 Task: Look for space in New Lenox, United States from 12th July, 2023 to 16th July, 2023 for 8 adults in price range Rs.10000 to Rs.16000. Place can be private room with 8 bedrooms having 8 beds and 8 bathrooms. Property type can be house, flat, guest house, hotel. Amenities needed are: wifi, TV, free parkinig on premises, gym, breakfast. Booking option can be shelf check-in. Required host language is English.
Action: Mouse moved to (421, 91)
Screenshot: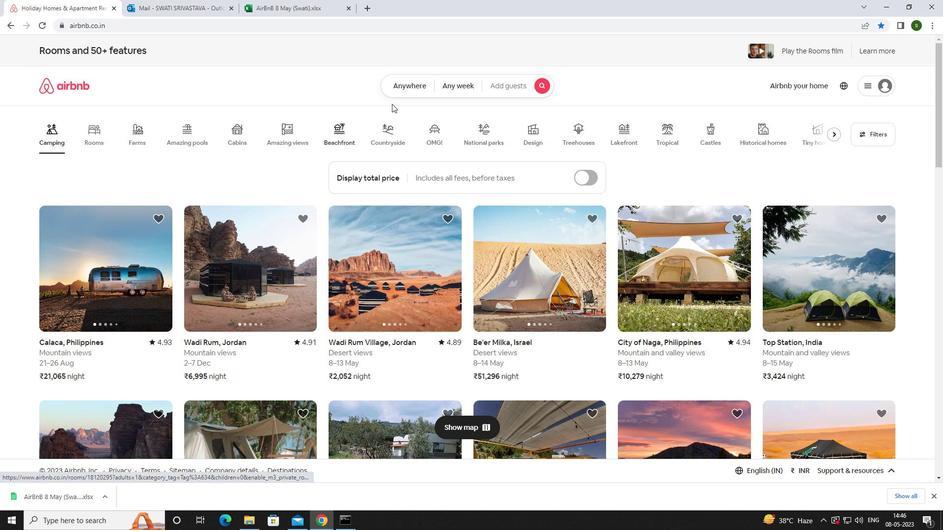 
Action: Mouse pressed left at (421, 91)
Screenshot: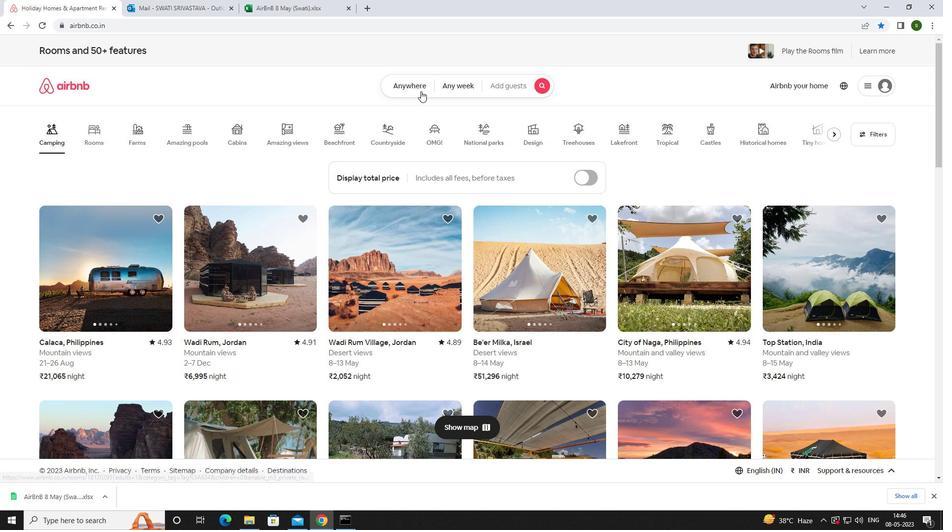 
Action: Mouse moved to (340, 129)
Screenshot: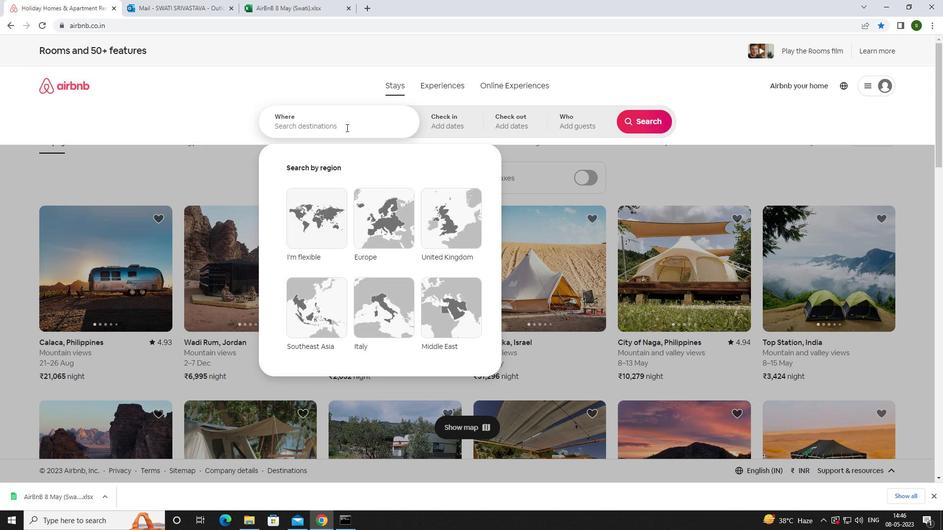 
Action: Mouse pressed left at (340, 129)
Screenshot: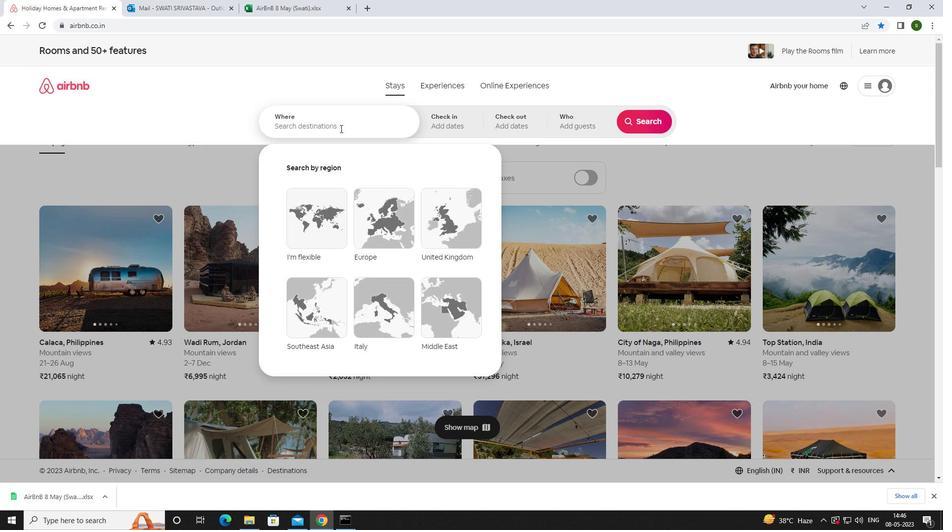 
Action: Key pressed <Key.caps_lock>n<Key.caps_lock>ew<Key.space><Key.caps_lock>l<Key.caps_lock>enox,<Key.space><Key.caps_lock>u<Key.caps_lock>nited<Key.space><Key.caps_lock>s<Key.caps_lock>tates<Key.enter>
Screenshot: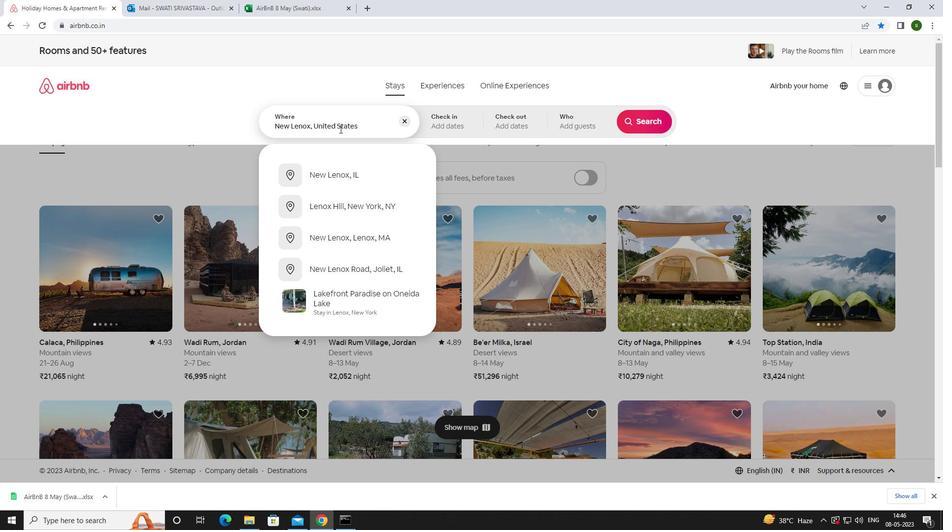 
Action: Mouse moved to (642, 198)
Screenshot: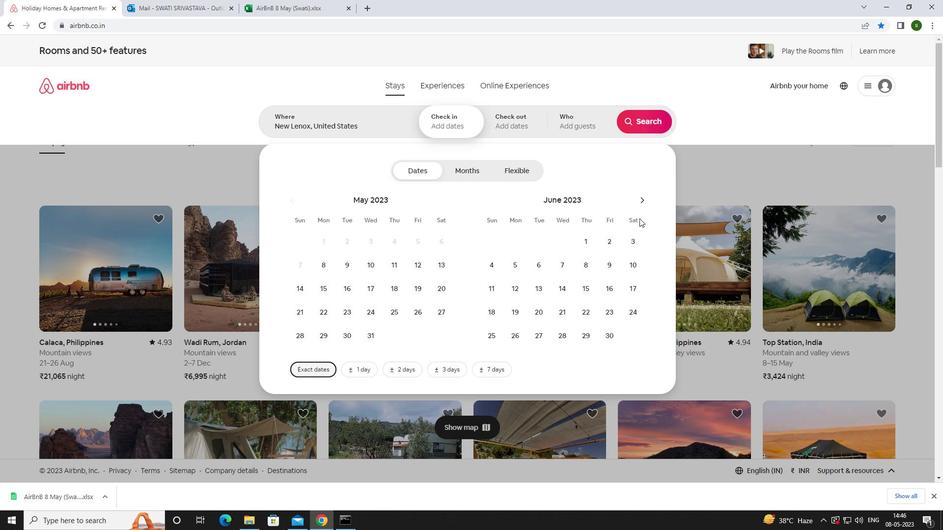 
Action: Mouse pressed left at (642, 198)
Screenshot: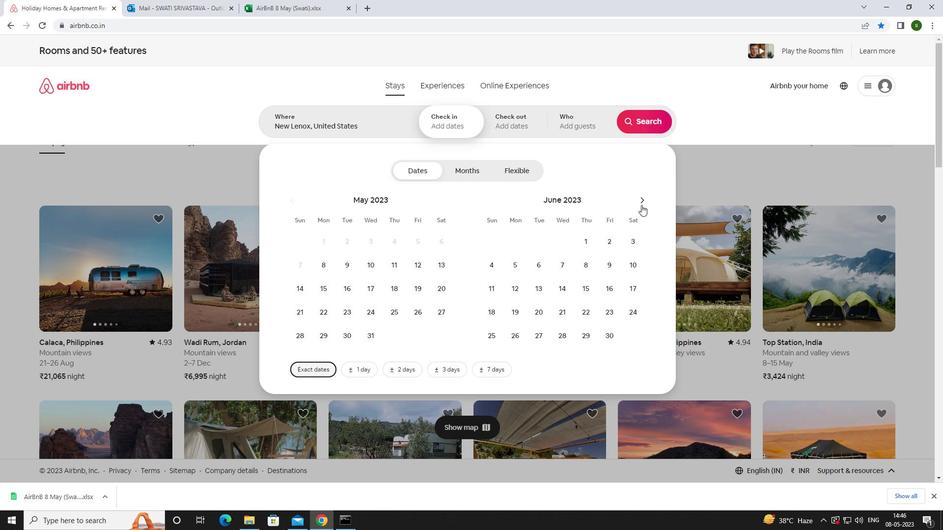 
Action: Mouse moved to (568, 287)
Screenshot: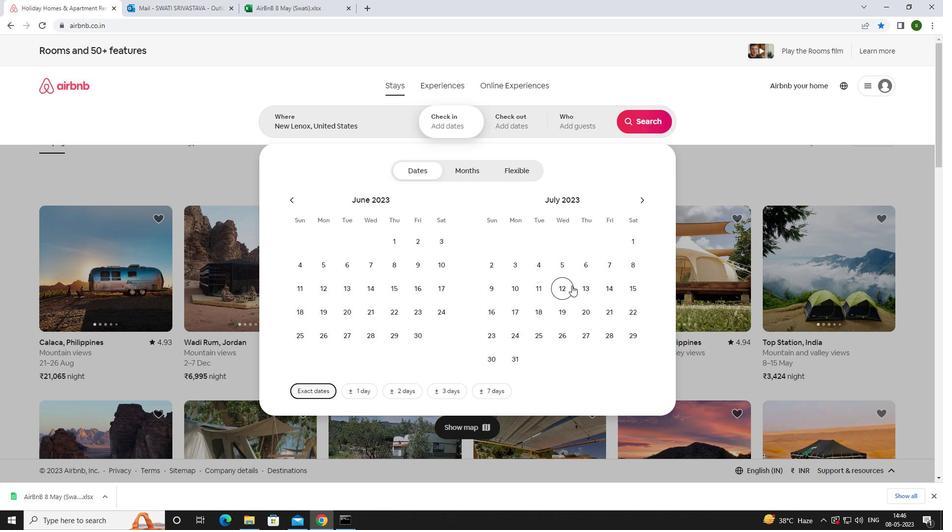 
Action: Mouse pressed left at (568, 287)
Screenshot: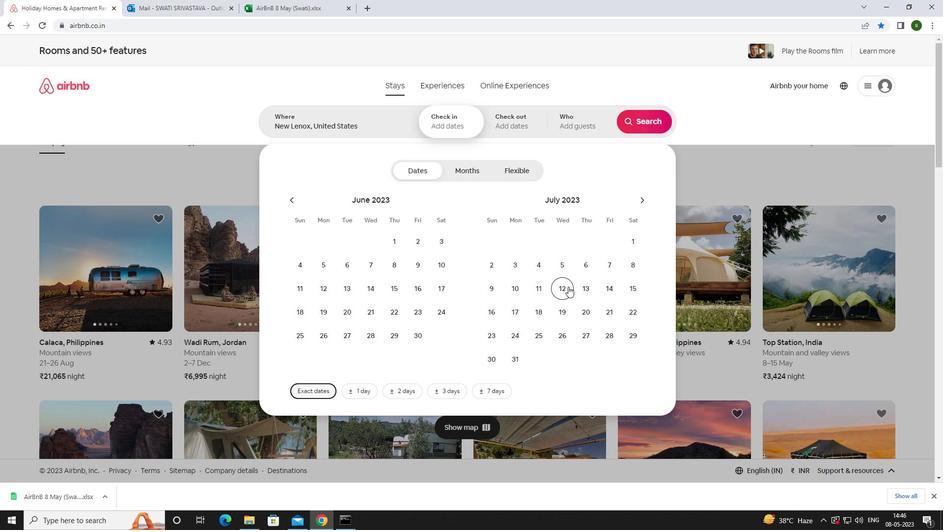 
Action: Mouse moved to (494, 313)
Screenshot: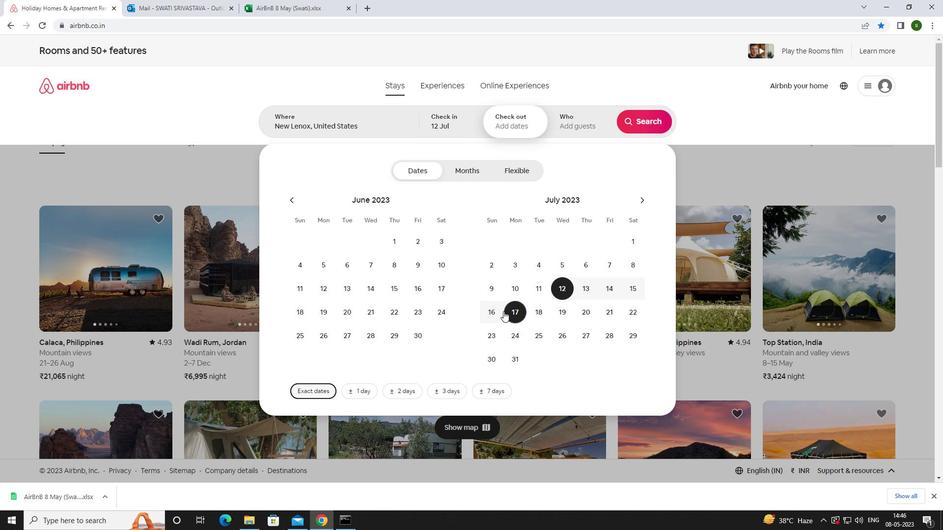 
Action: Mouse pressed left at (494, 313)
Screenshot: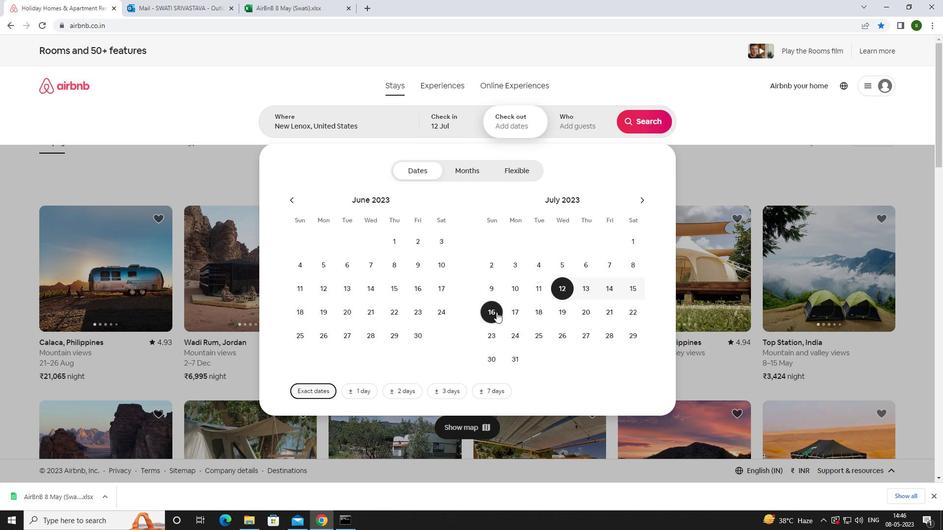 
Action: Mouse moved to (574, 116)
Screenshot: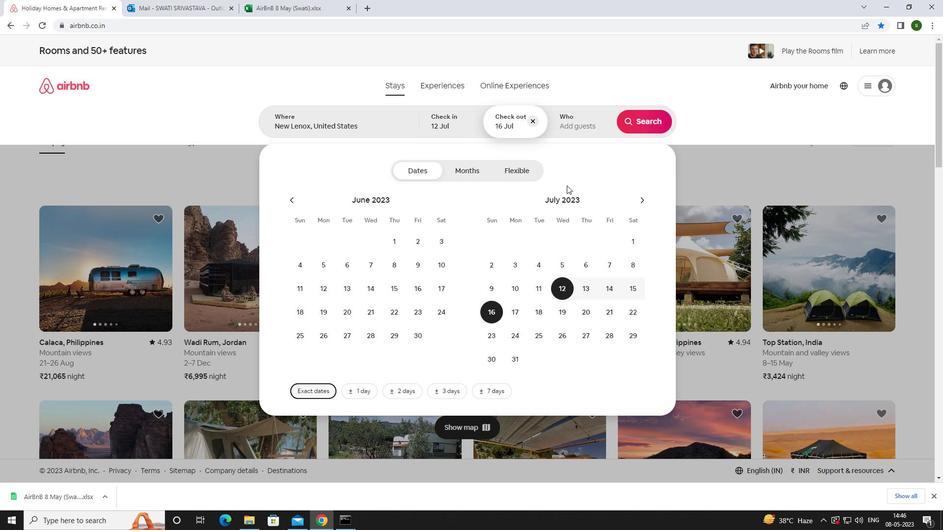 
Action: Mouse pressed left at (574, 116)
Screenshot: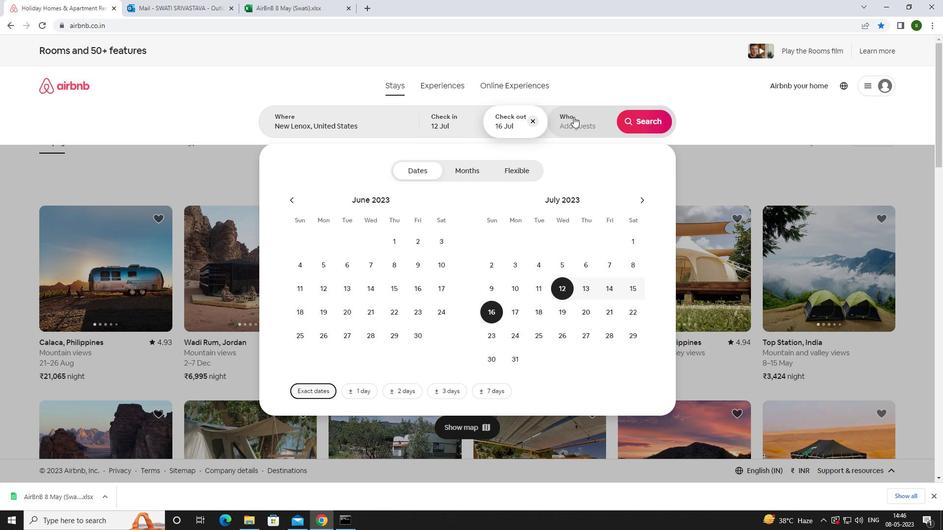 
Action: Mouse moved to (650, 175)
Screenshot: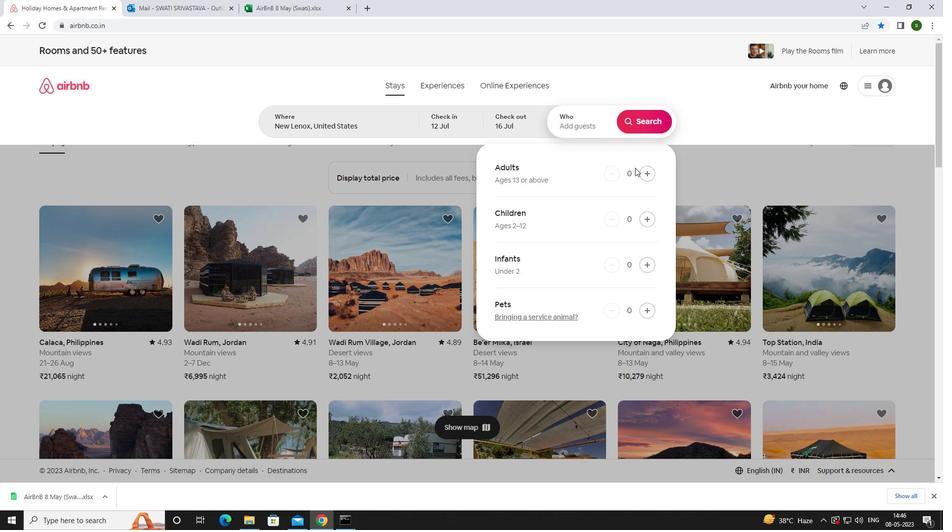 
Action: Mouse pressed left at (650, 175)
Screenshot: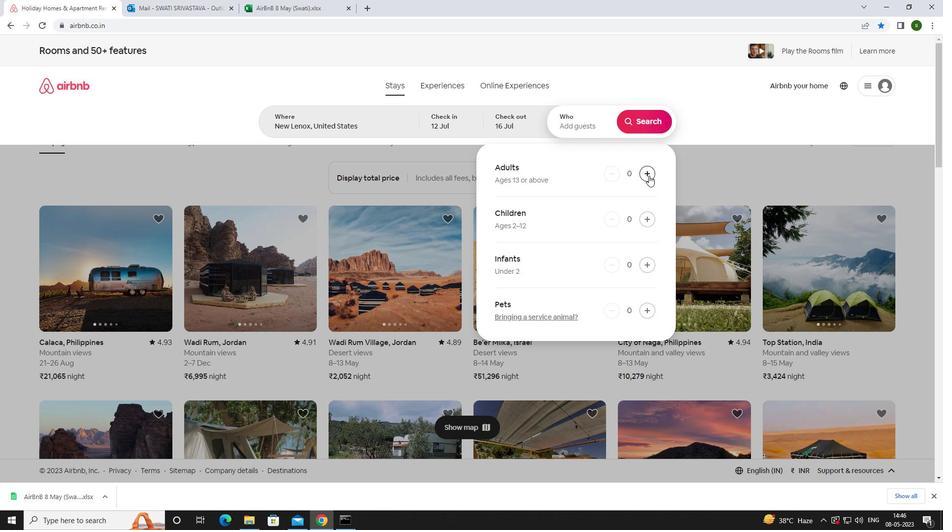 
Action: Mouse pressed left at (650, 175)
Screenshot: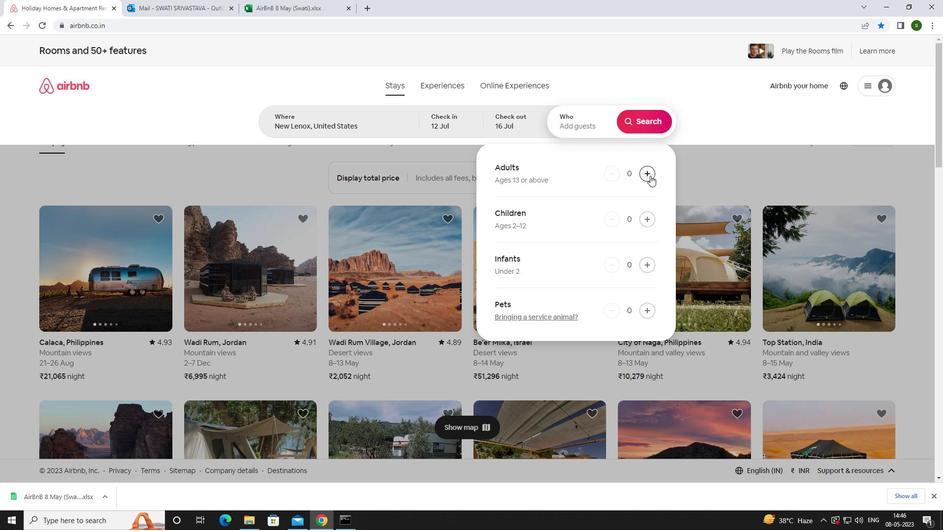 
Action: Mouse pressed left at (650, 175)
Screenshot: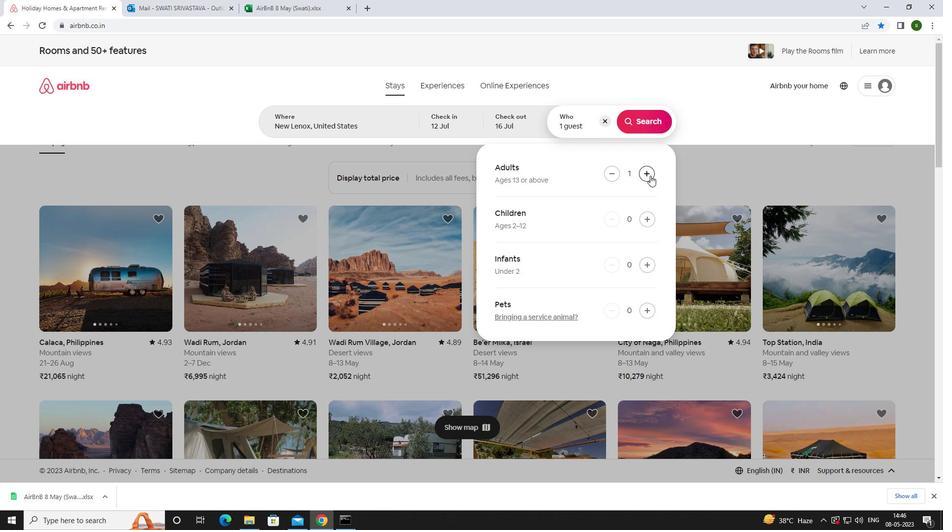 
Action: Mouse pressed left at (650, 175)
Screenshot: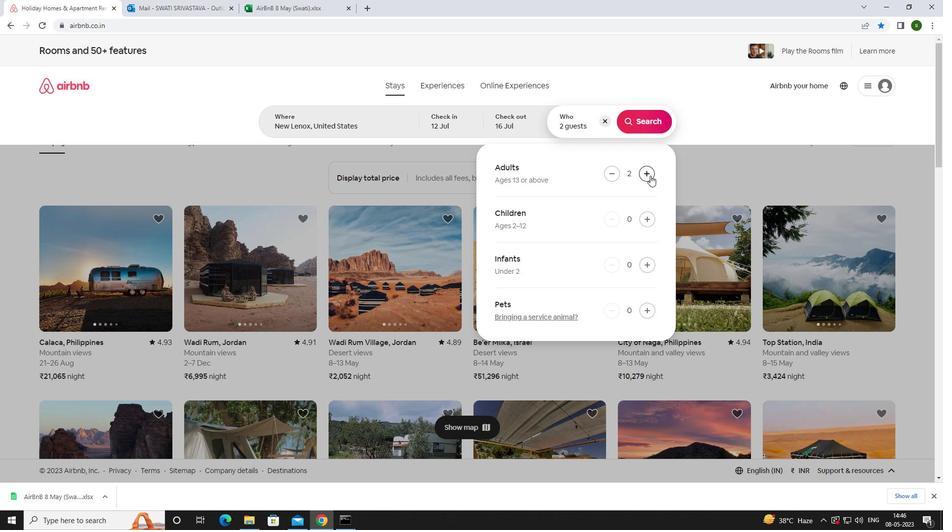 
Action: Mouse pressed left at (650, 175)
Screenshot: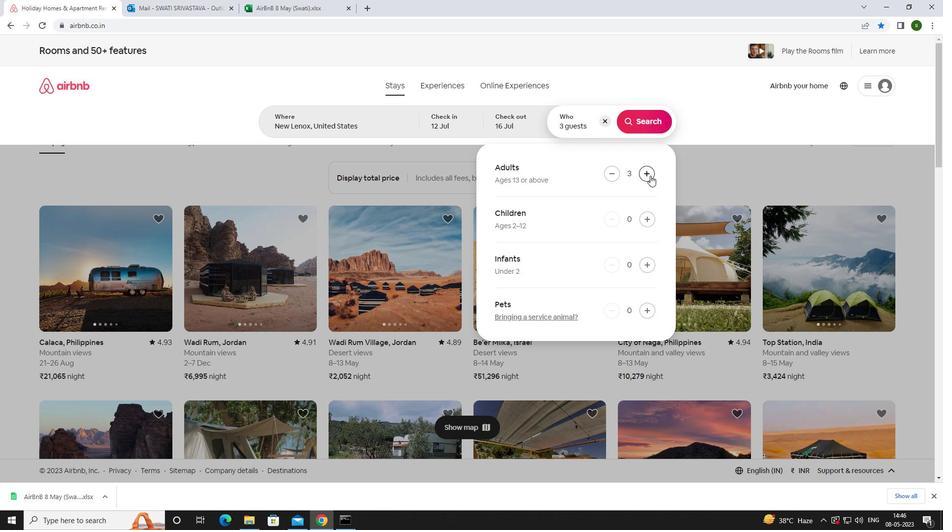 
Action: Mouse pressed left at (650, 175)
Screenshot: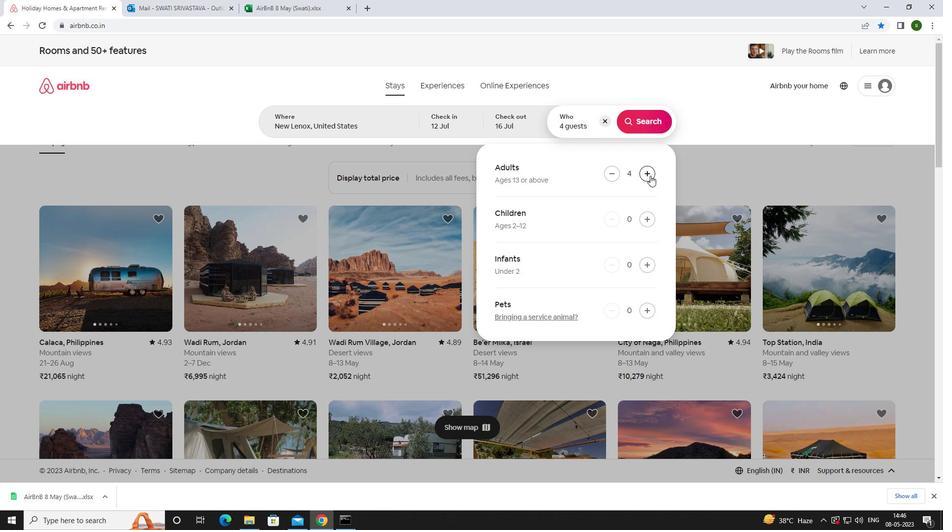 
Action: Mouse pressed left at (650, 175)
Screenshot: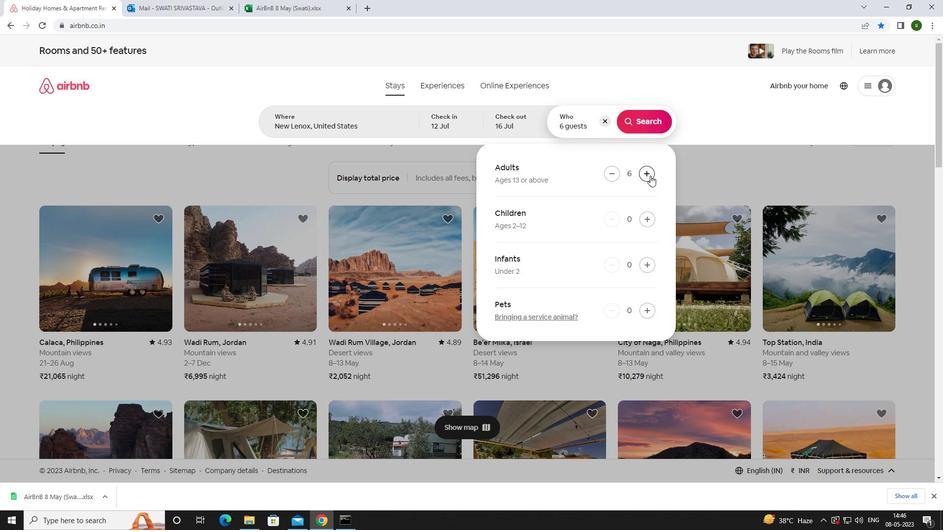 
Action: Mouse pressed left at (650, 175)
Screenshot: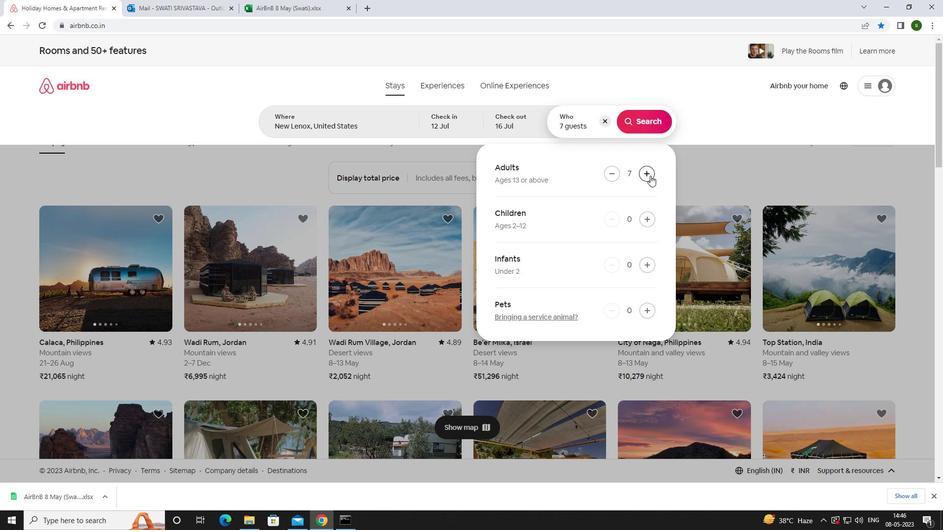 
Action: Mouse moved to (644, 125)
Screenshot: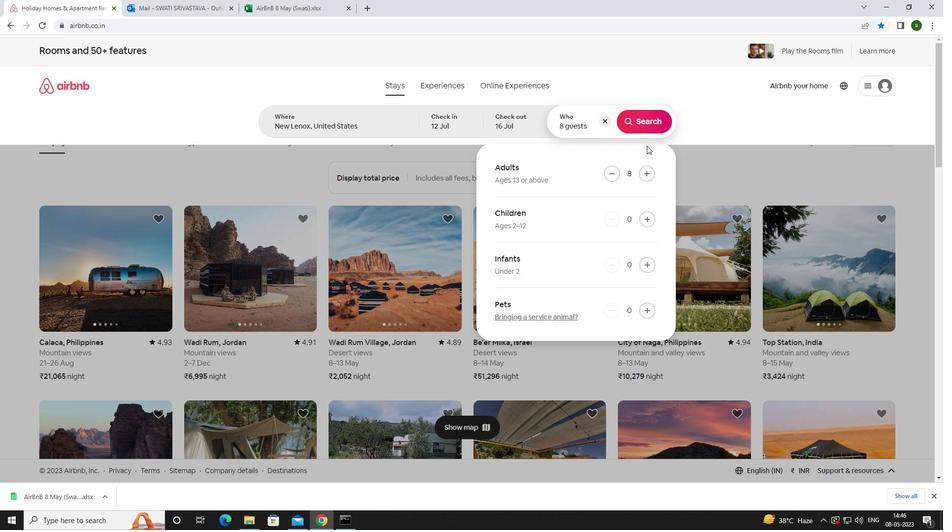 
Action: Mouse pressed left at (644, 125)
Screenshot: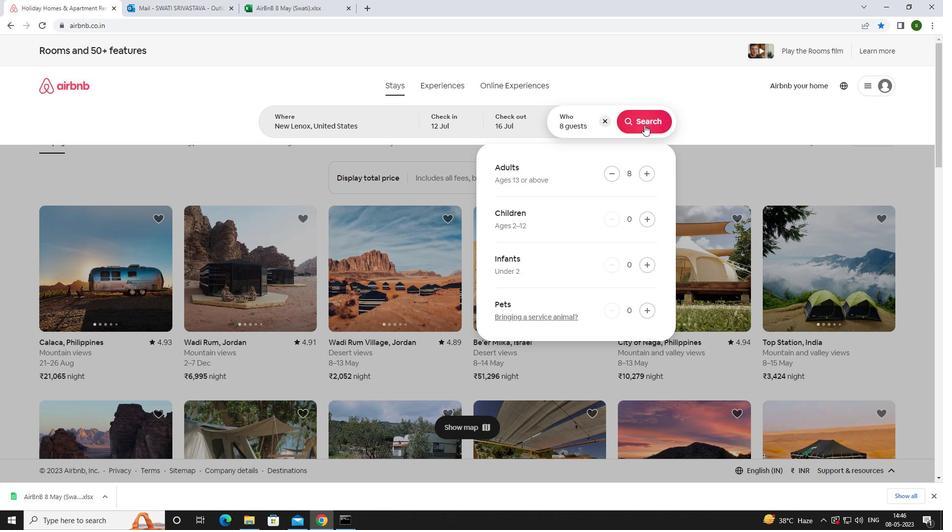 
Action: Mouse moved to (897, 101)
Screenshot: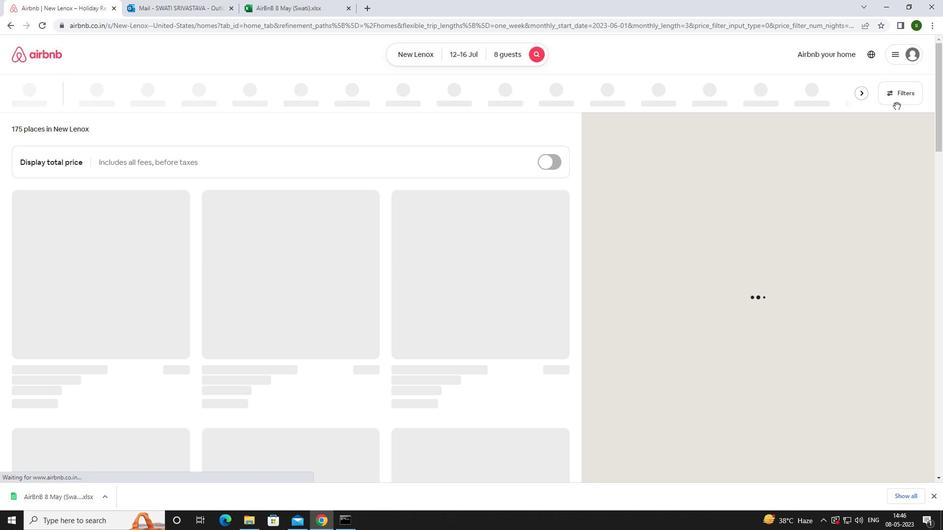 
Action: Mouse pressed left at (897, 101)
Screenshot: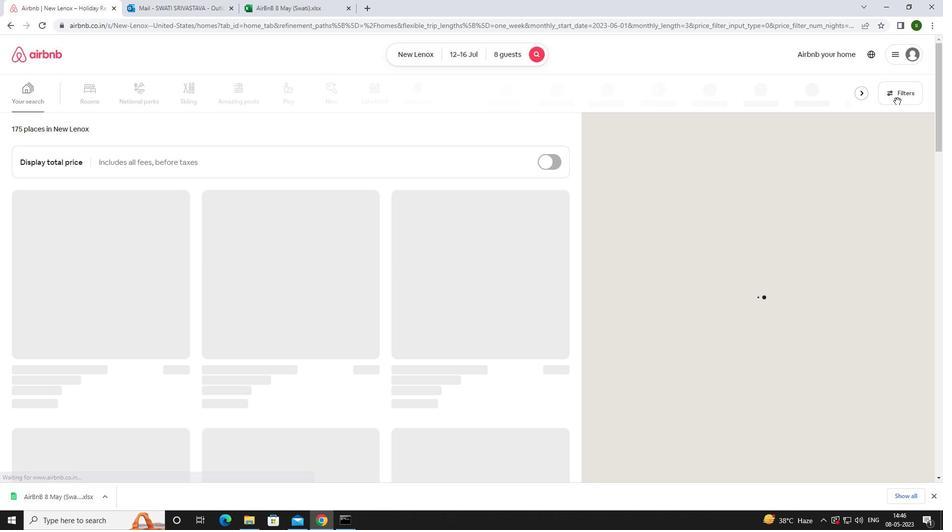 
Action: Mouse moved to (354, 338)
Screenshot: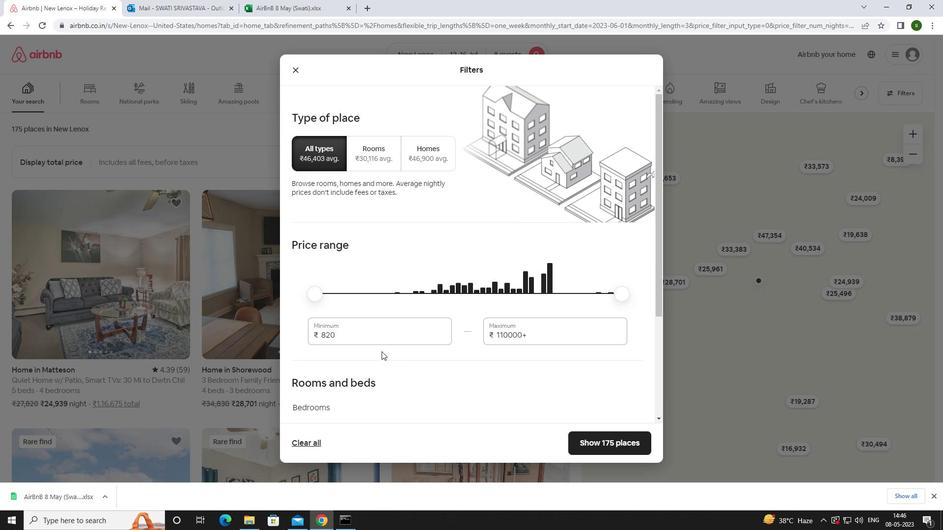 
Action: Mouse pressed left at (354, 338)
Screenshot: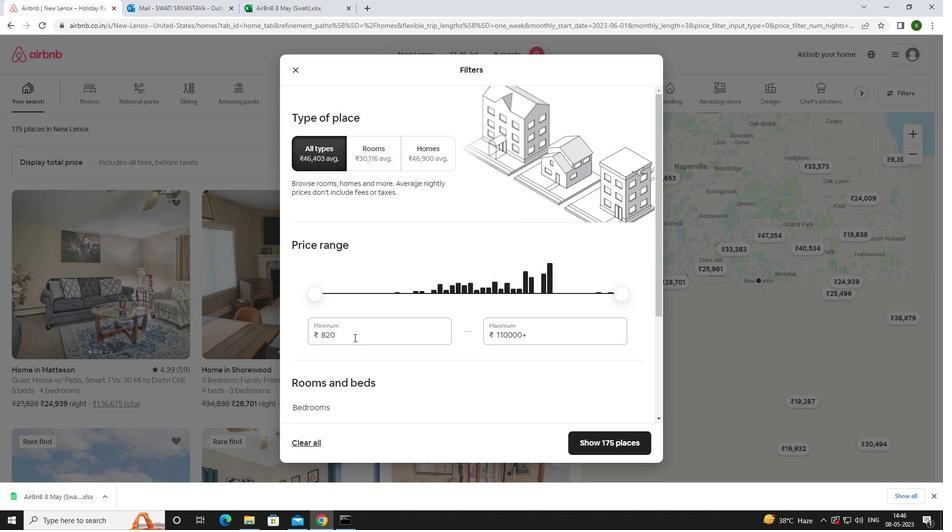 
Action: Key pressed <Key.backspace><Key.backspace><Key.backspace><Key.backspace>10000
Screenshot: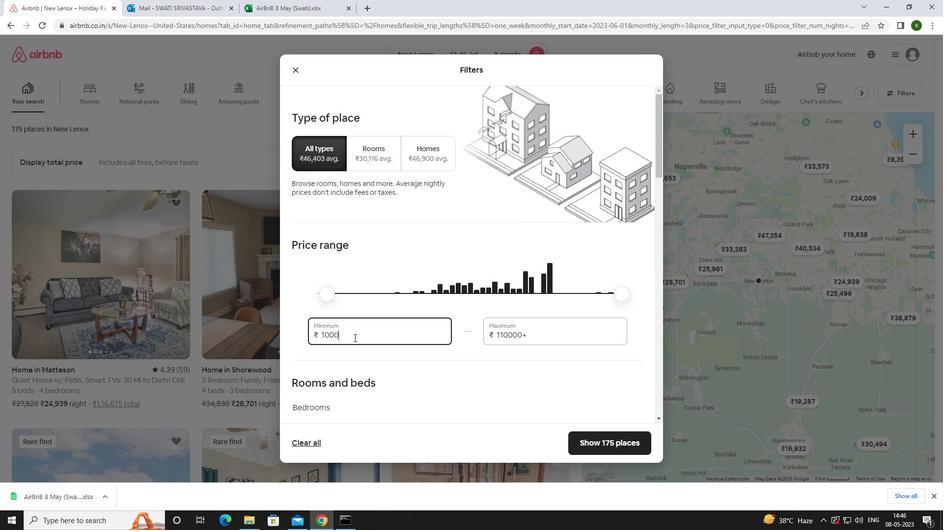 
Action: Mouse moved to (532, 335)
Screenshot: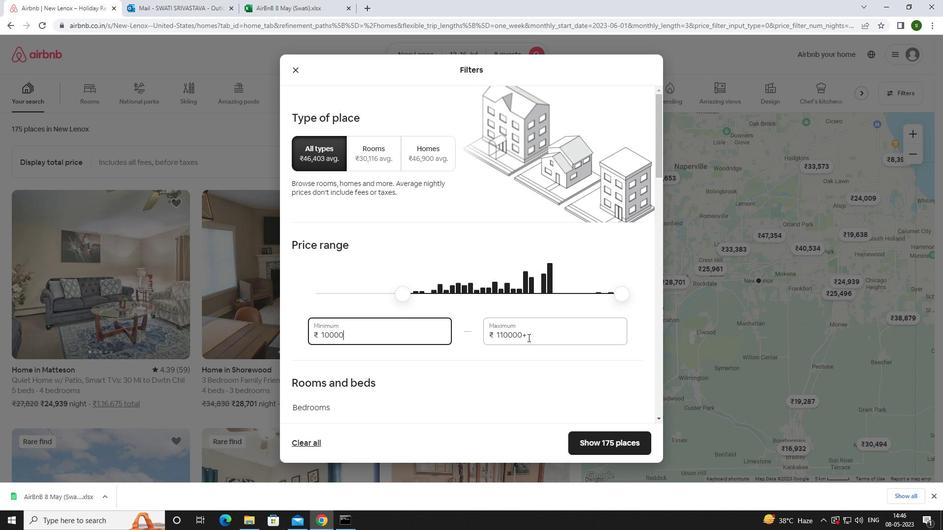 
Action: Mouse pressed left at (532, 335)
Screenshot: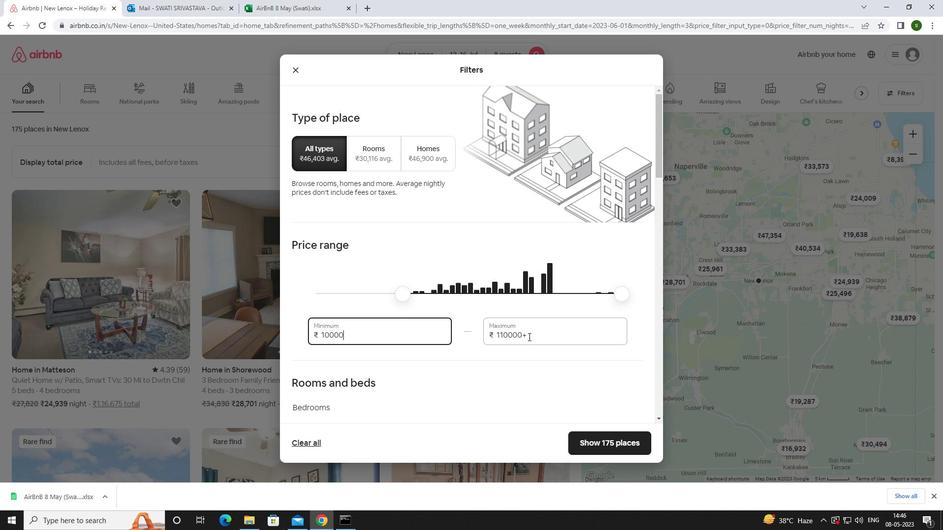 
Action: Key pressed <Key.backspace><Key.backspace><Key.backspace><Key.backspace><Key.backspace><Key.backspace><Key.backspace><Key.backspace><Key.backspace><Key.backspace><Key.backspace><Key.backspace><Key.backspace>16000
Screenshot: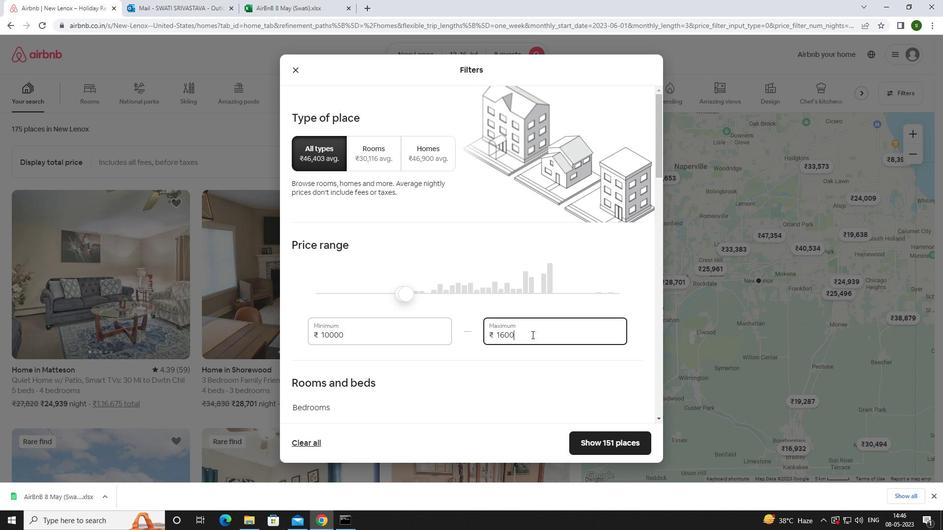 
Action: Mouse moved to (503, 311)
Screenshot: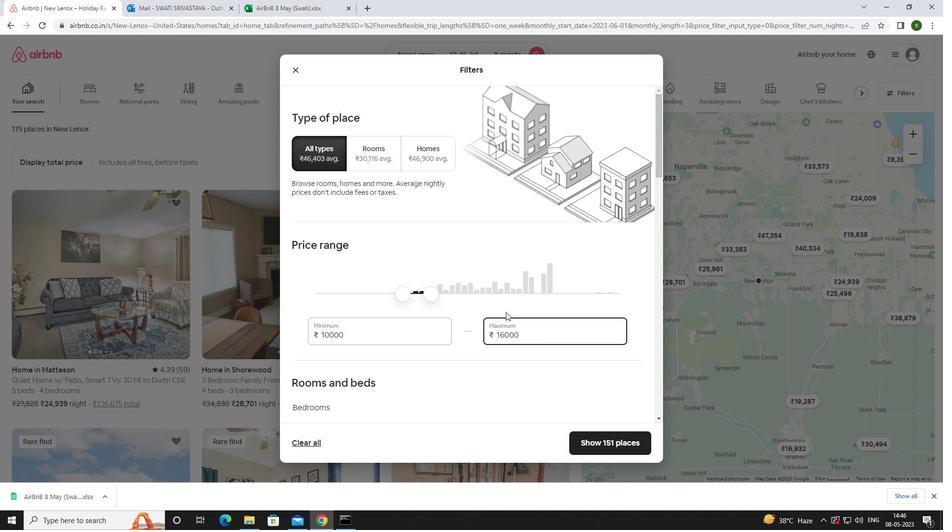 
Action: Mouse scrolled (503, 311) with delta (0, 0)
Screenshot: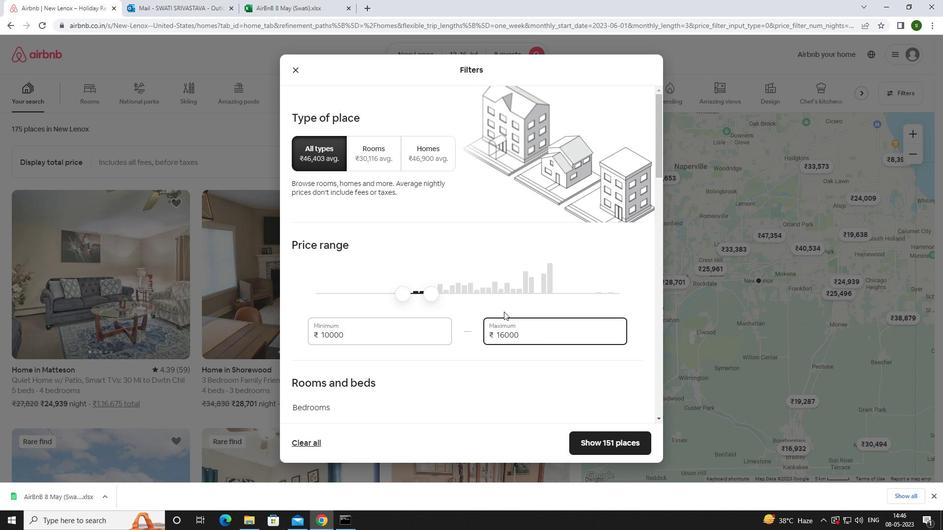 
Action: Mouse scrolled (503, 311) with delta (0, 0)
Screenshot: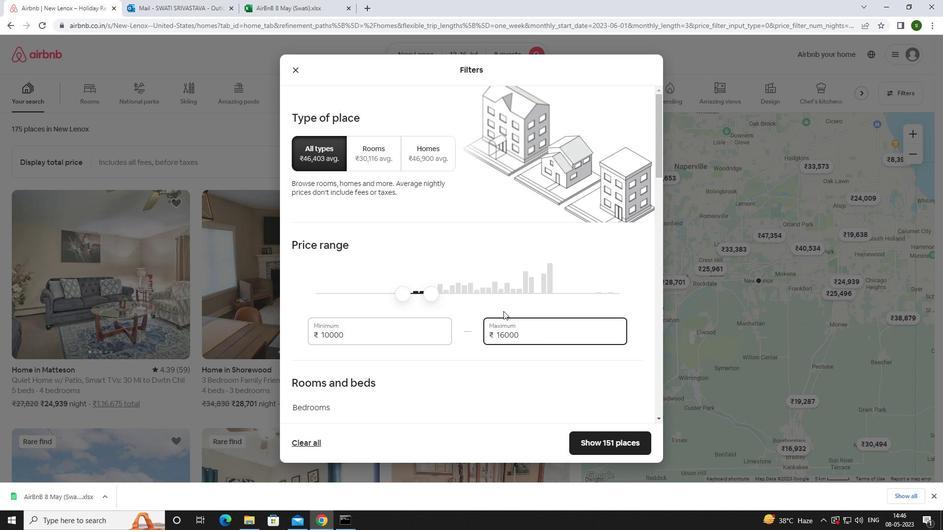 
Action: Mouse scrolled (503, 311) with delta (0, 0)
Screenshot: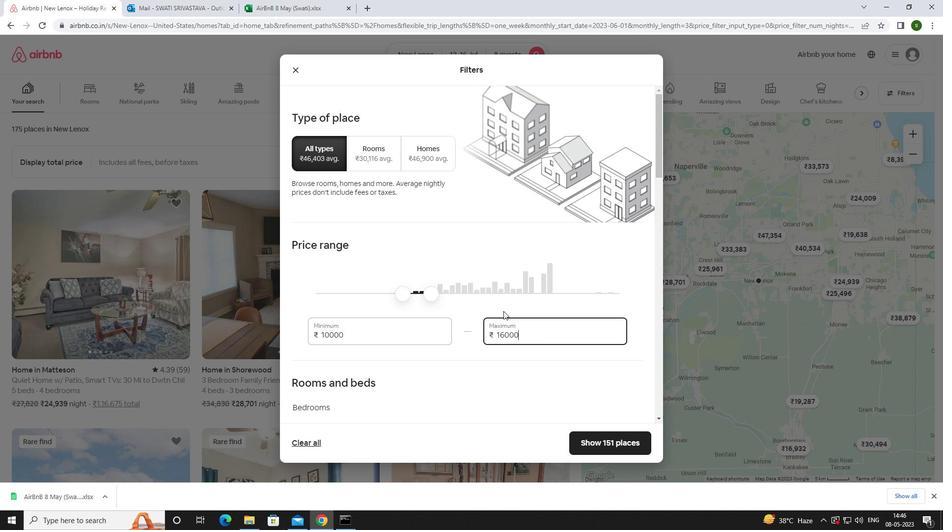 
Action: Mouse scrolled (503, 311) with delta (0, 0)
Screenshot: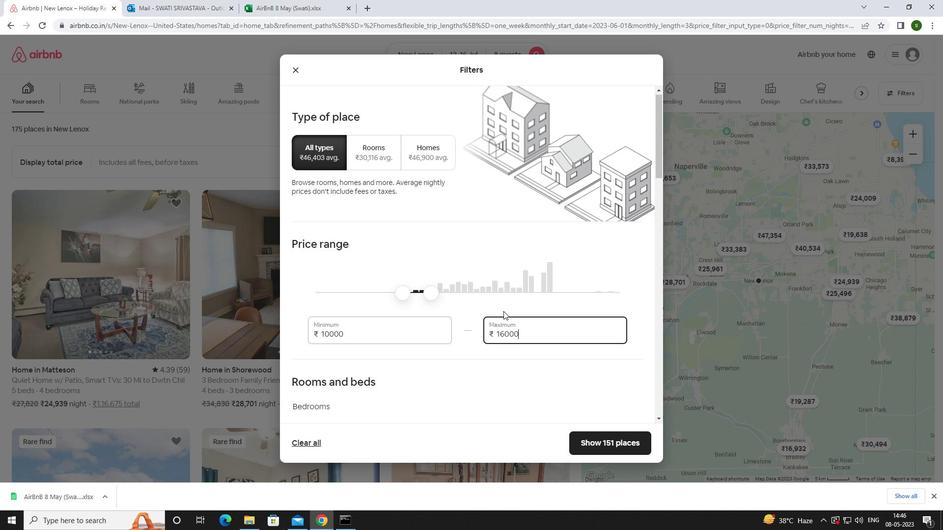 
Action: Mouse moved to (584, 243)
Screenshot: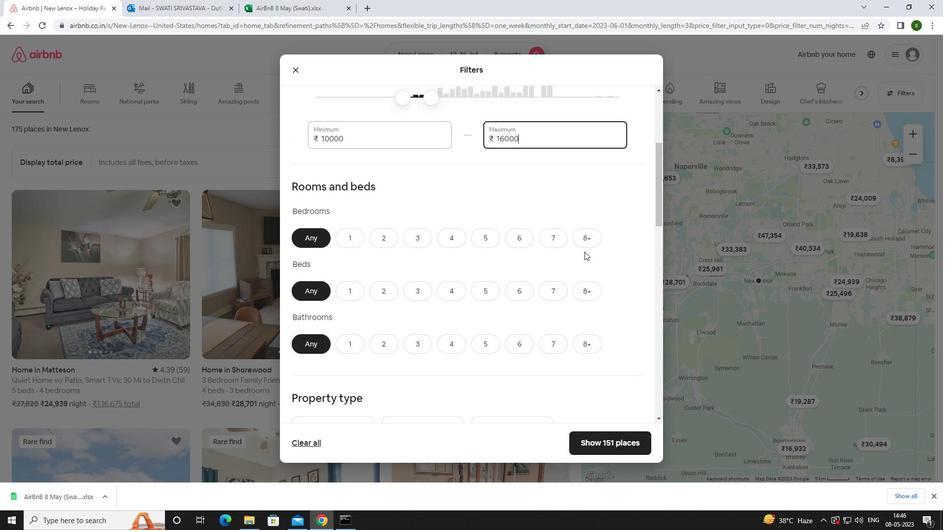 
Action: Mouse pressed left at (584, 243)
Screenshot: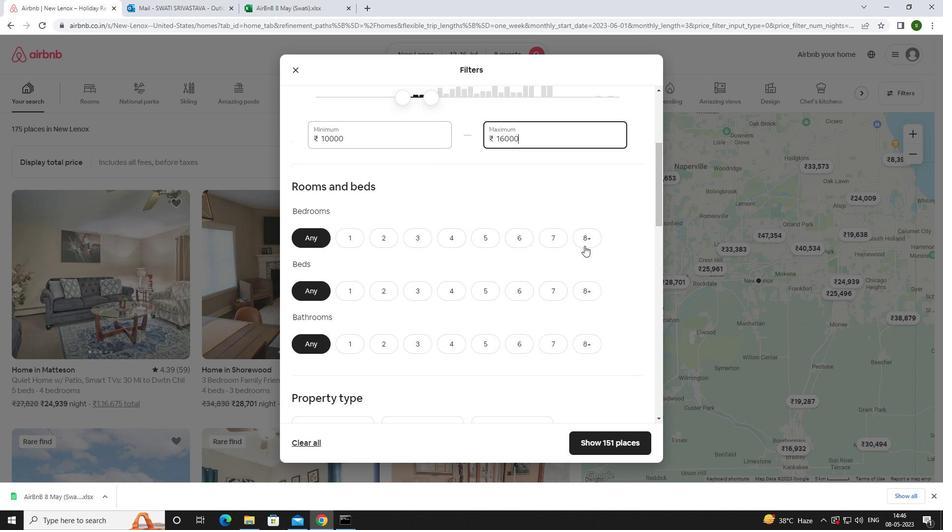 
Action: Mouse moved to (584, 297)
Screenshot: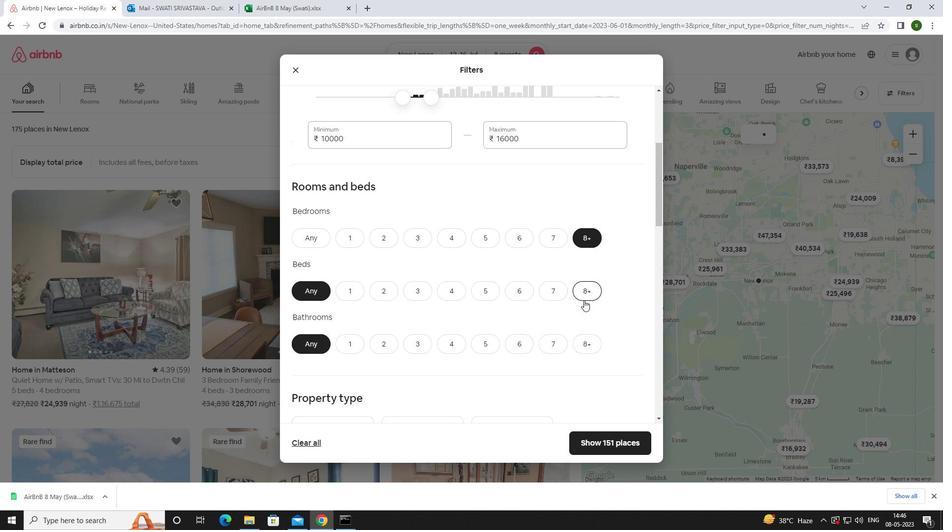 
Action: Mouse pressed left at (584, 297)
Screenshot: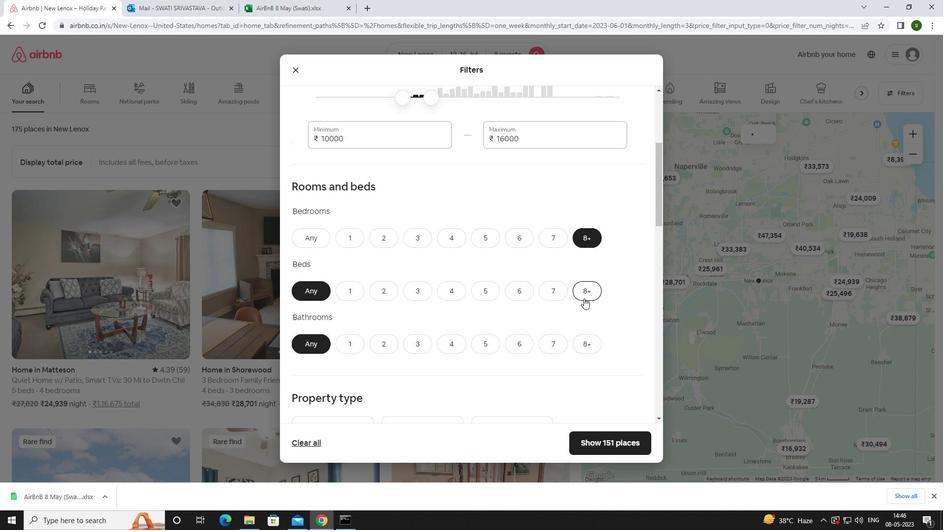 
Action: Mouse moved to (585, 332)
Screenshot: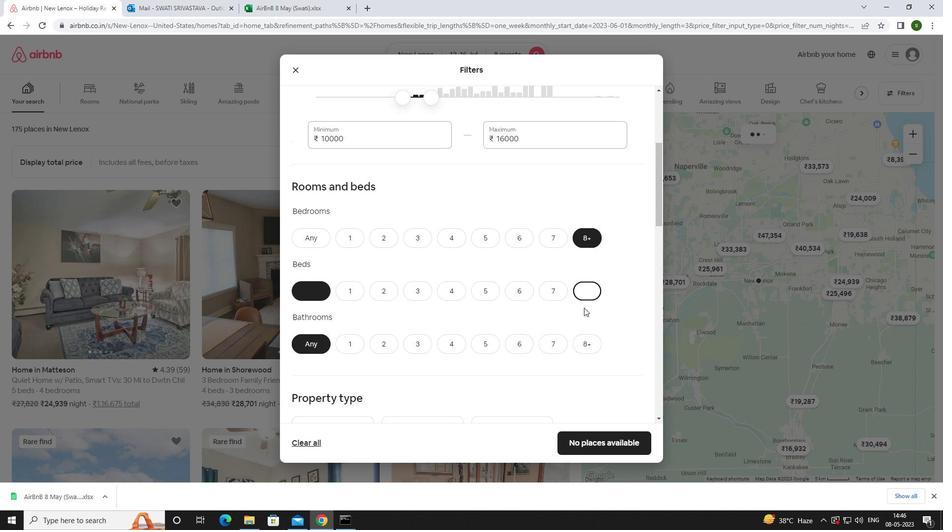 
Action: Mouse pressed left at (585, 332)
Screenshot: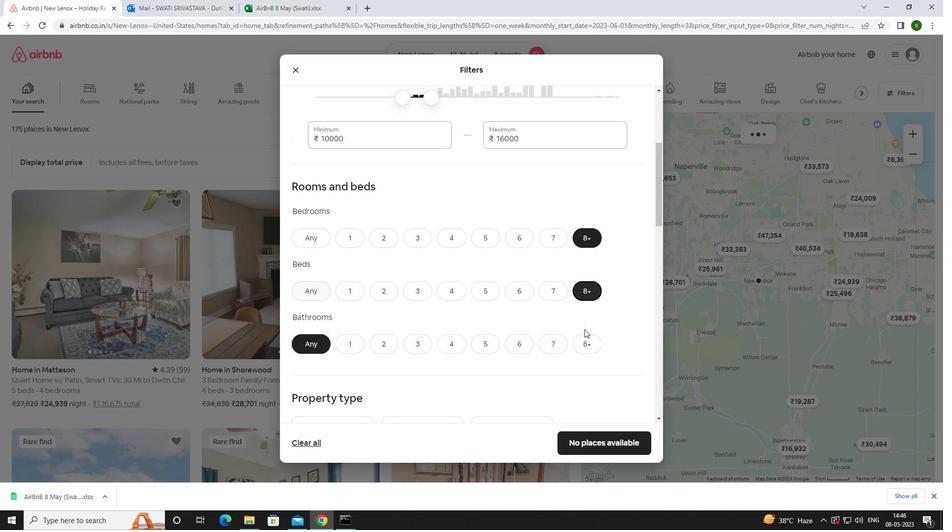 
Action: Mouse moved to (585, 339)
Screenshot: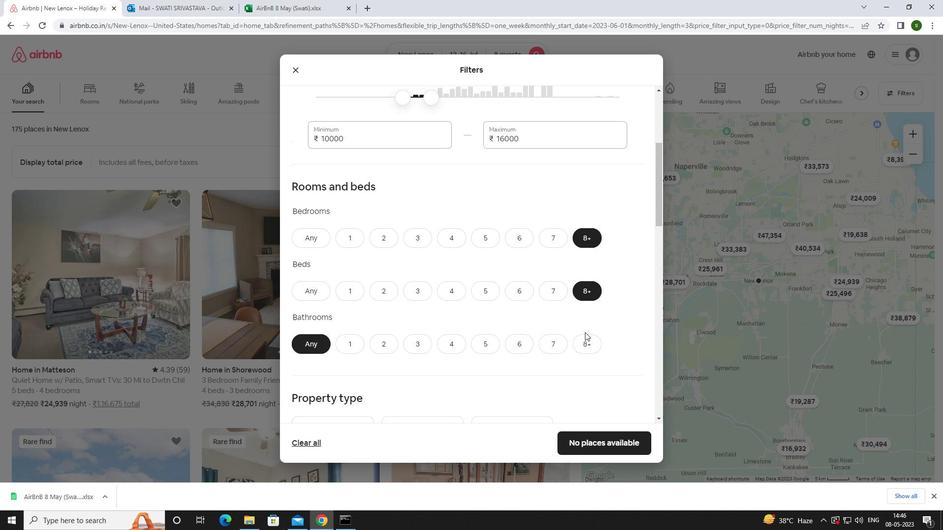 
Action: Mouse pressed left at (585, 339)
Screenshot: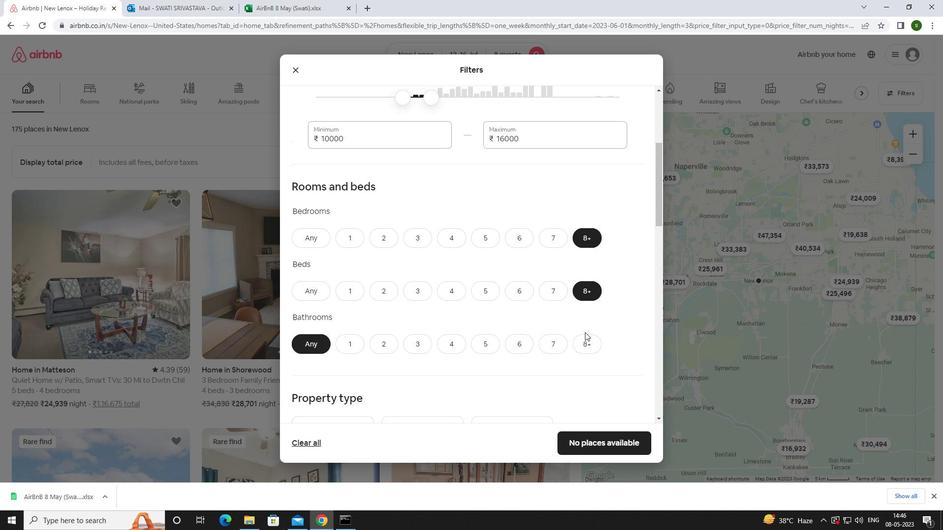 
Action: Mouse scrolled (585, 339) with delta (0, 0)
Screenshot: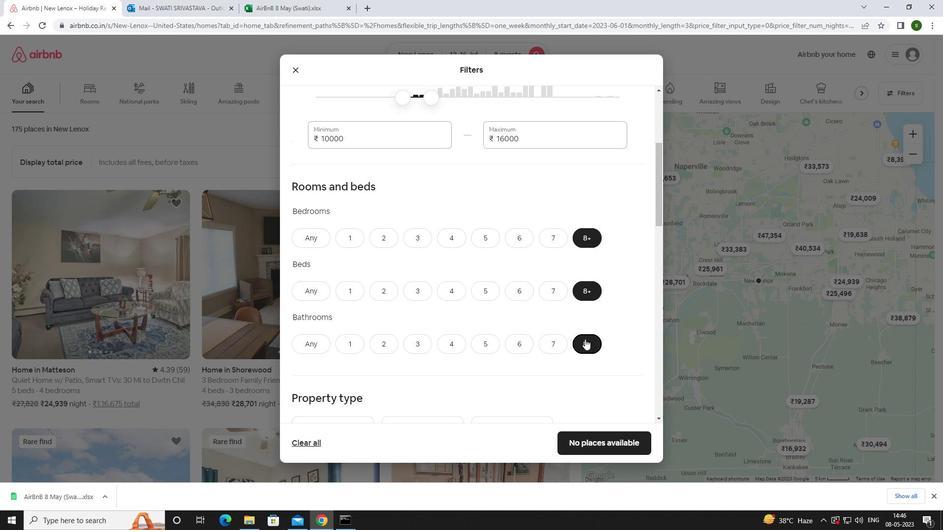 
Action: Mouse scrolled (585, 339) with delta (0, 0)
Screenshot: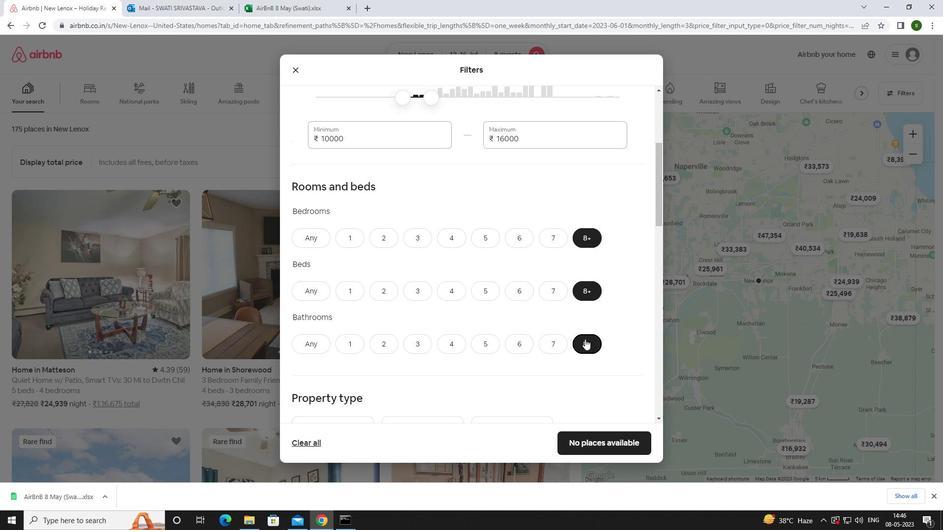 
Action: Mouse scrolled (585, 339) with delta (0, 0)
Screenshot: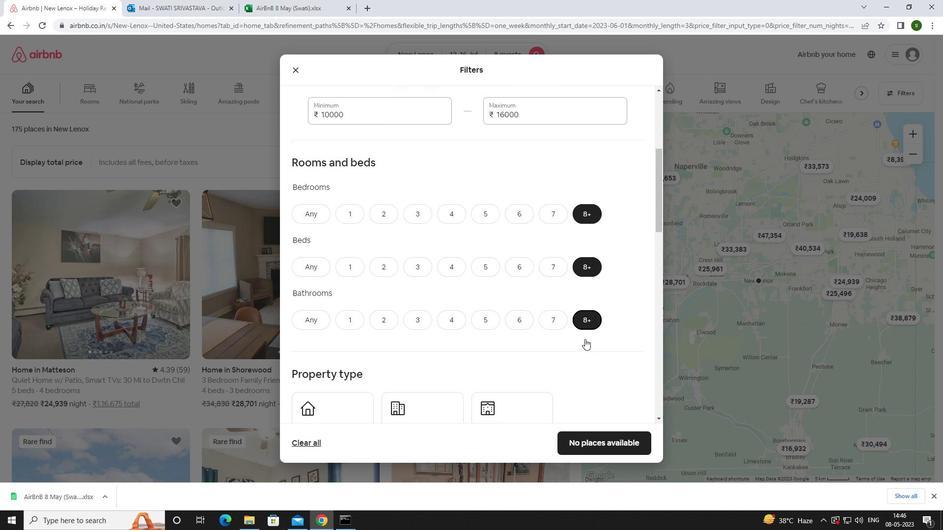 
Action: Mouse moved to (334, 309)
Screenshot: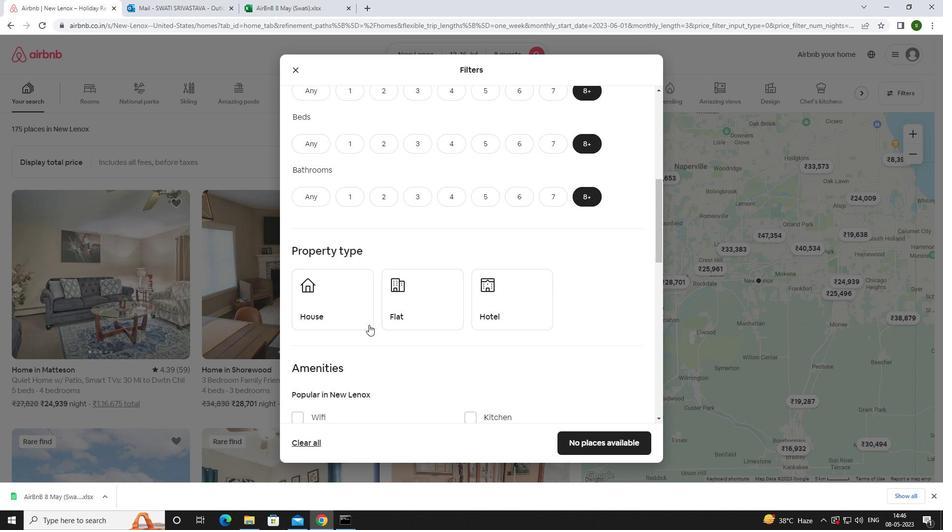 
Action: Mouse pressed left at (334, 309)
Screenshot: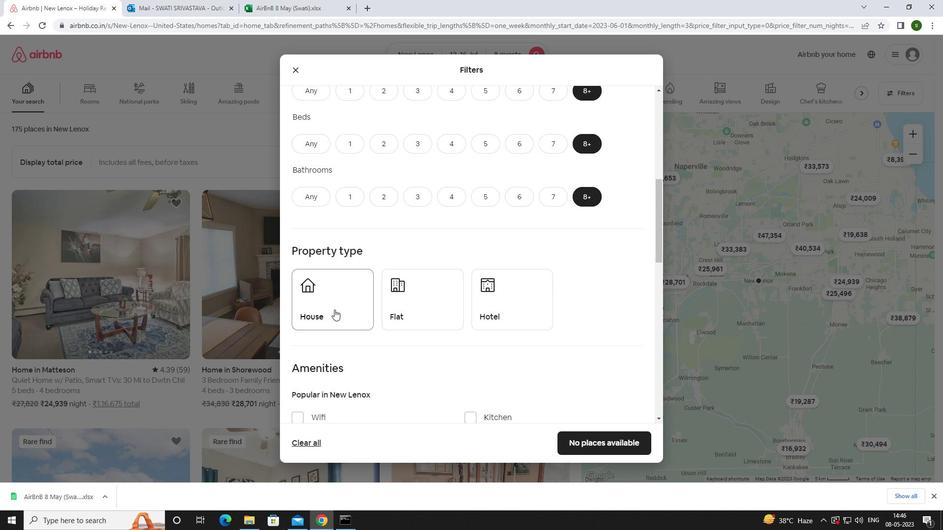 
Action: Mouse moved to (392, 298)
Screenshot: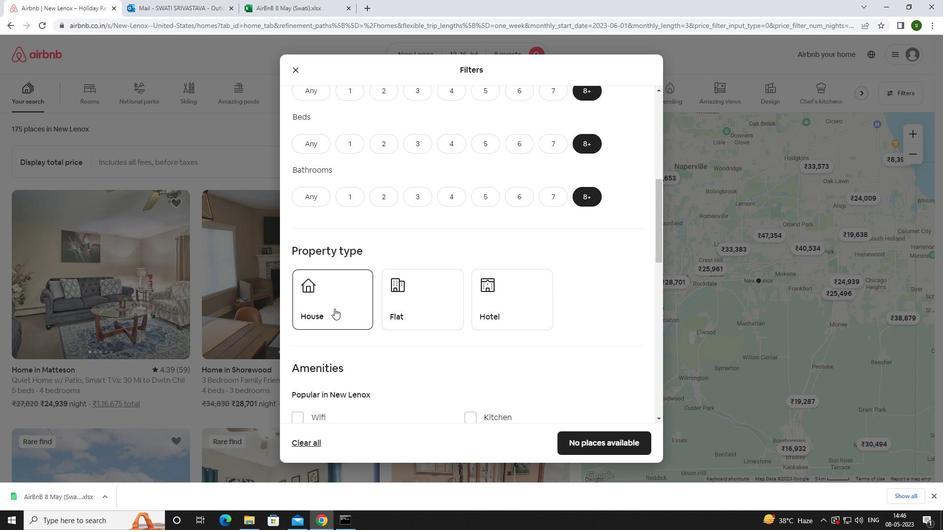 
Action: Mouse pressed left at (392, 298)
Screenshot: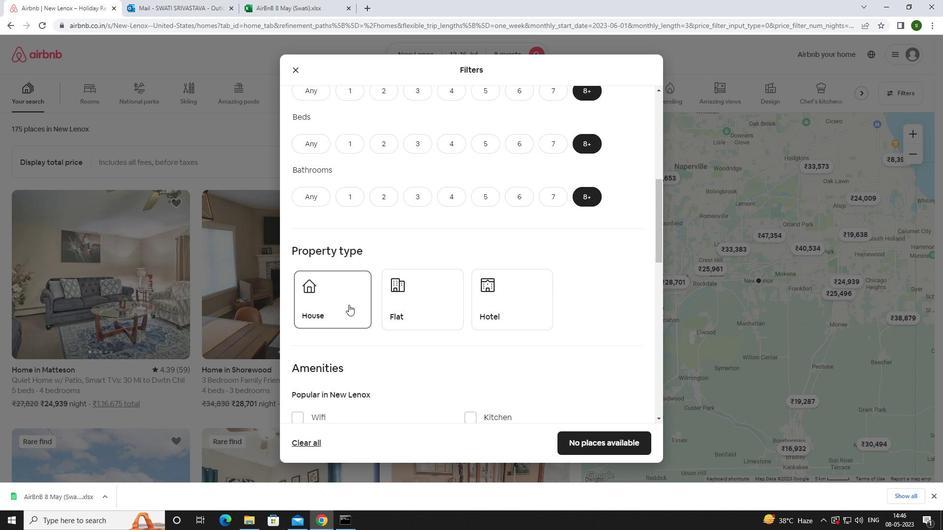 
Action: Mouse moved to (478, 306)
Screenshot: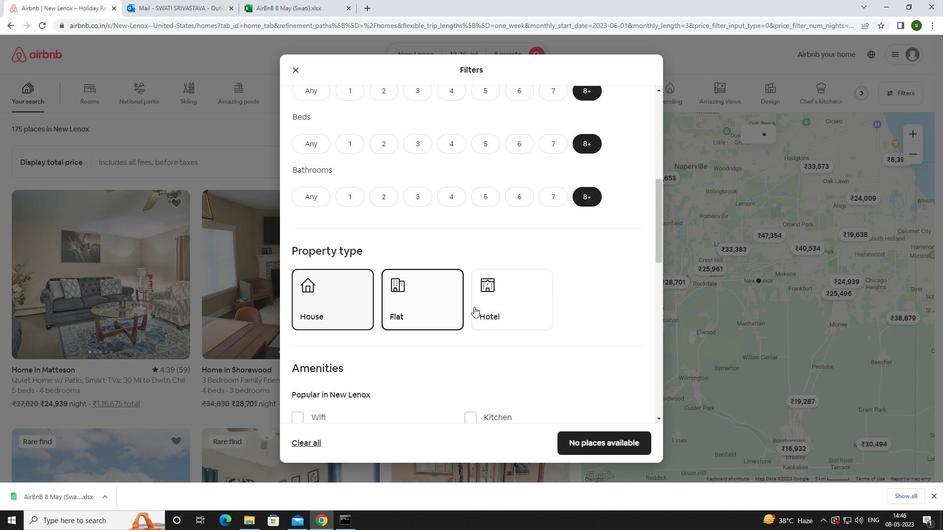 
Action: Mouse pressed left at (478, 306)
Screenshot: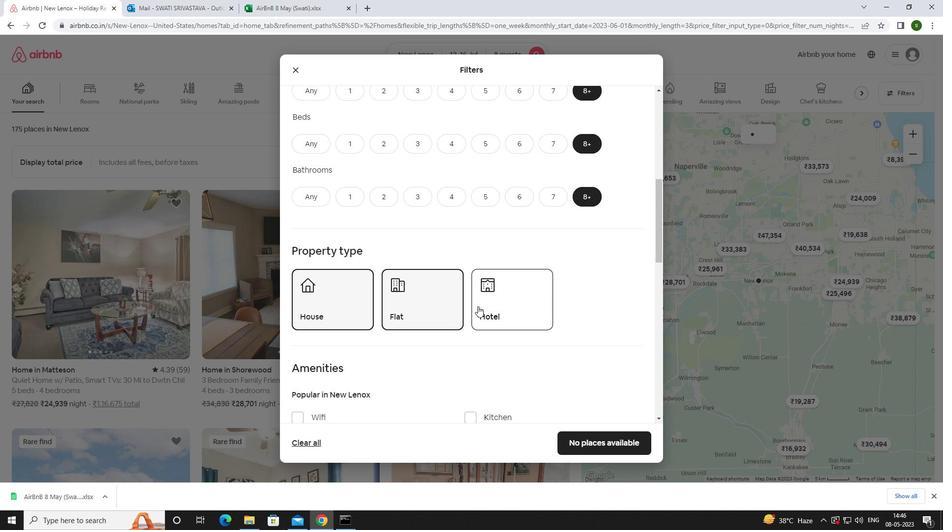 
Action: Mouse scrolled (478, 306) with delta (0, 0)
Screenshot: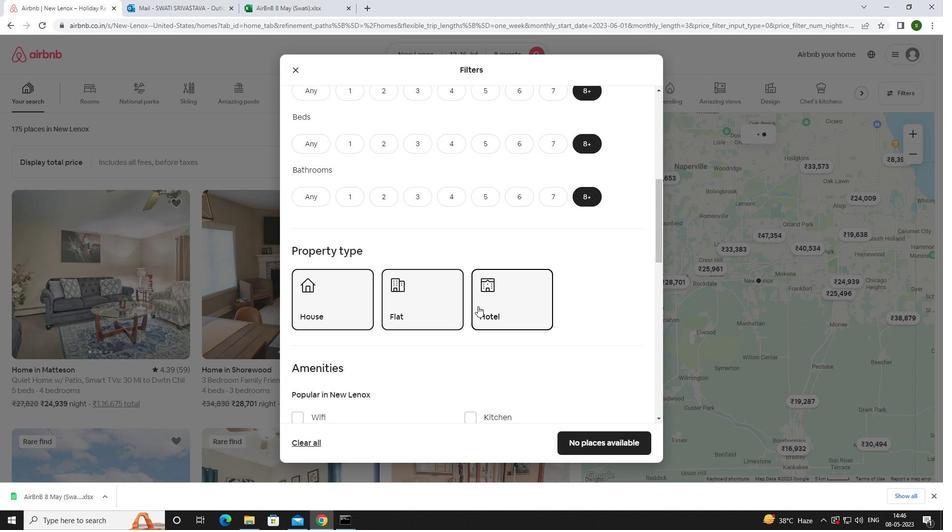 
Action: Mouse scrolled (478, 306) with delta (0, 0)
Screenshot: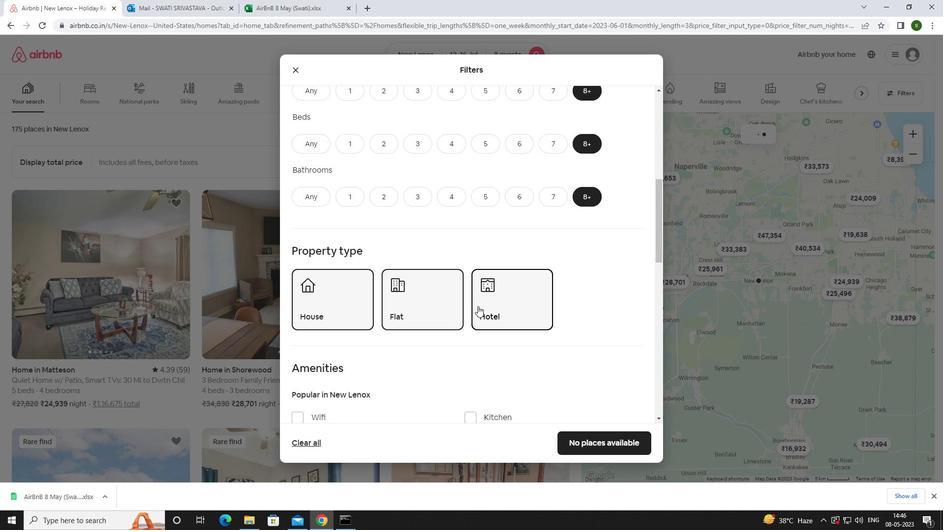 
Action: Mouse scrolled (478, 306) with delta (0, 0)
Screenshot: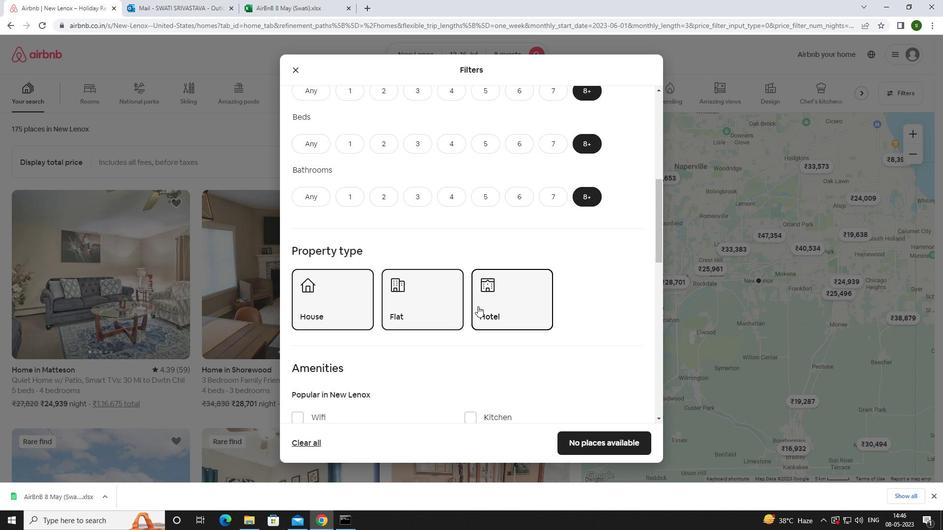
Action: Mouse moved to (319, 275)
Screenshot: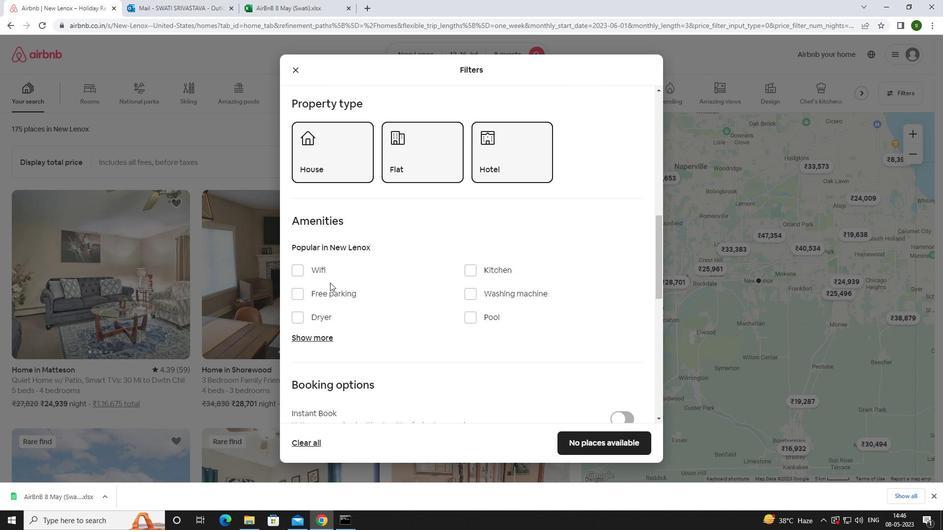 
Action: Mouse pressed left at (319, 275)
Screenshot: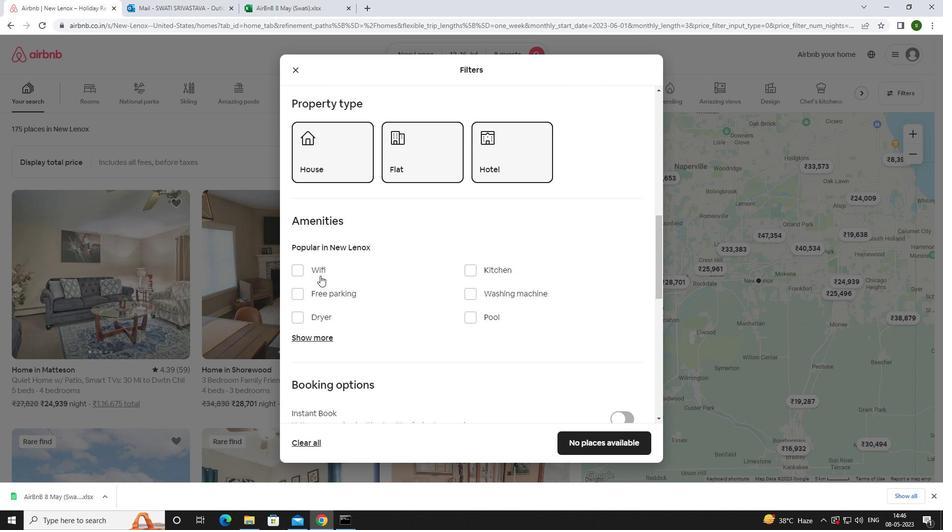 
Action: Mouse moved to (323, 291)
Screenshot: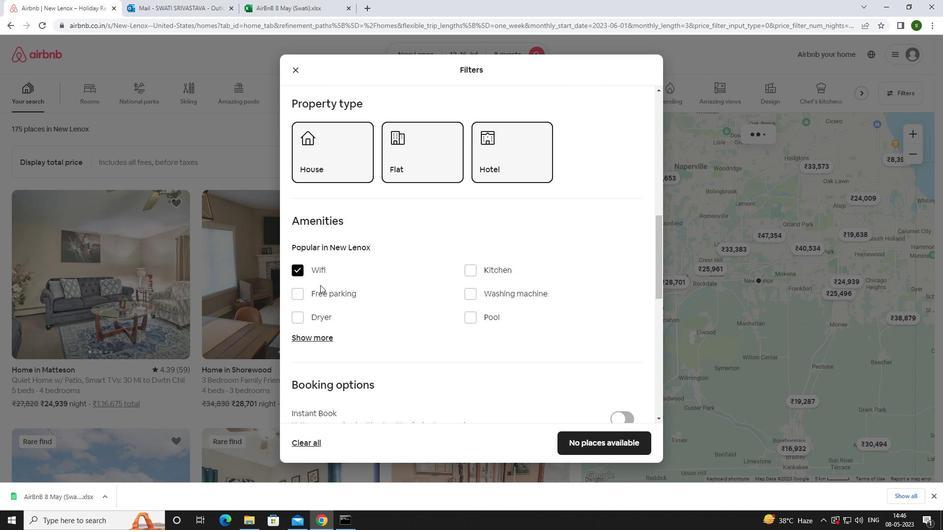 
Action: Mouse pressed left at (323, 291)
Screenshot: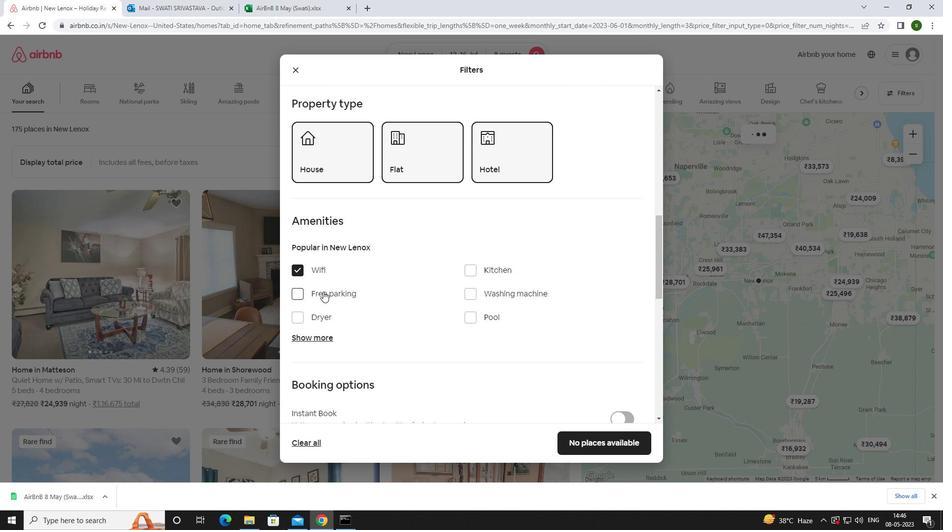 
Action: Mouse moved to (323, 333)
Screenshot: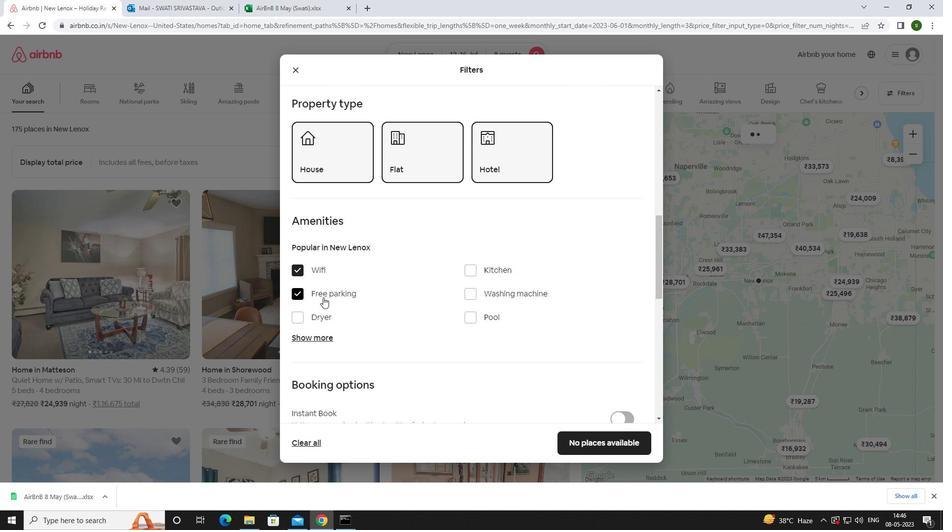 
Action: Mouse pressed left at (323, 333)
Screenshot: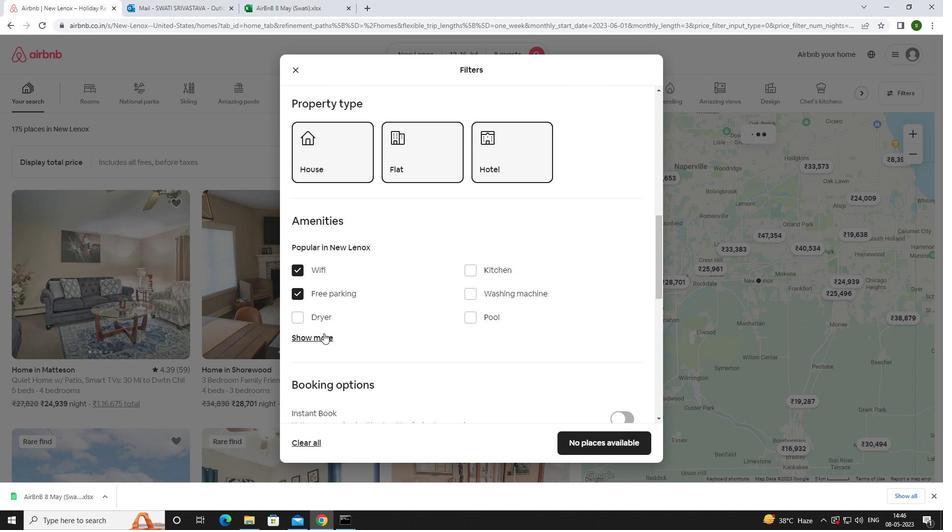
Action: Mouse moved to (373, 311)
Screenshot: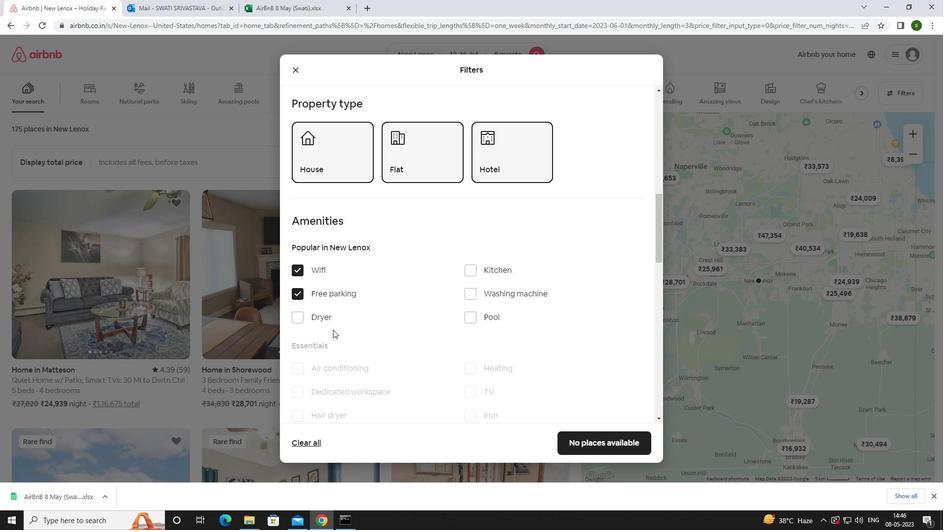 
Action: Mouse scrolled (373, 310) with delta (0, 0)
Screenshot: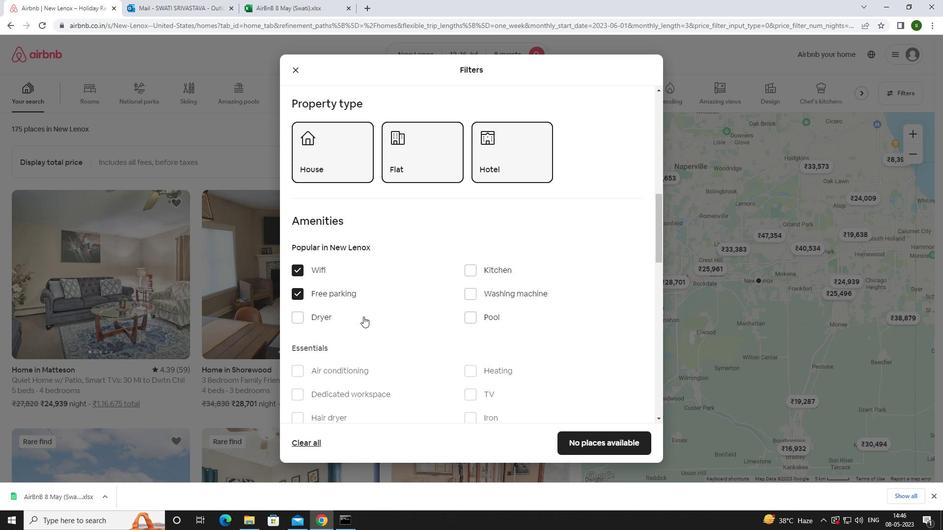 
Action: Mouse scrolled (373, 310) with delta (0, 0)
Screenshot: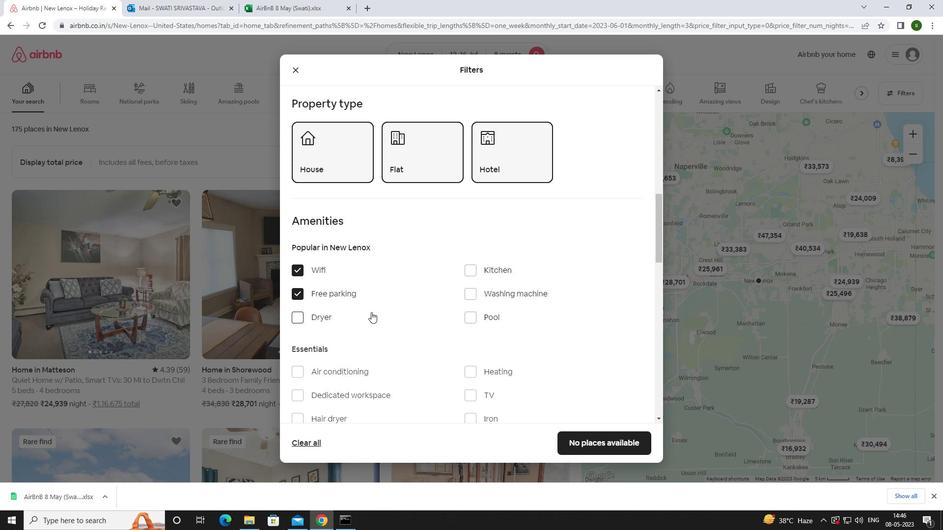 
Action: Mouse moved to (465, 296)
Screenshot: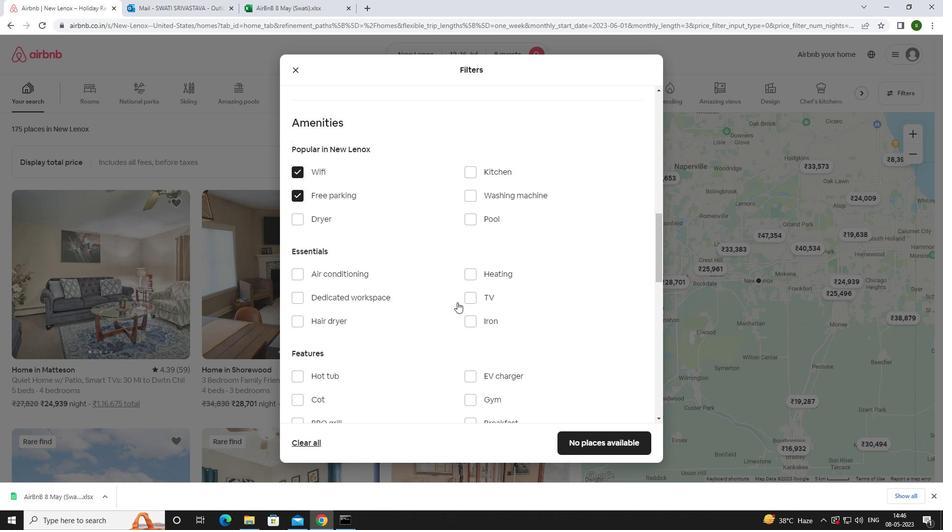 
Action: Mouse pressed left at (465, 296)
Screenshot: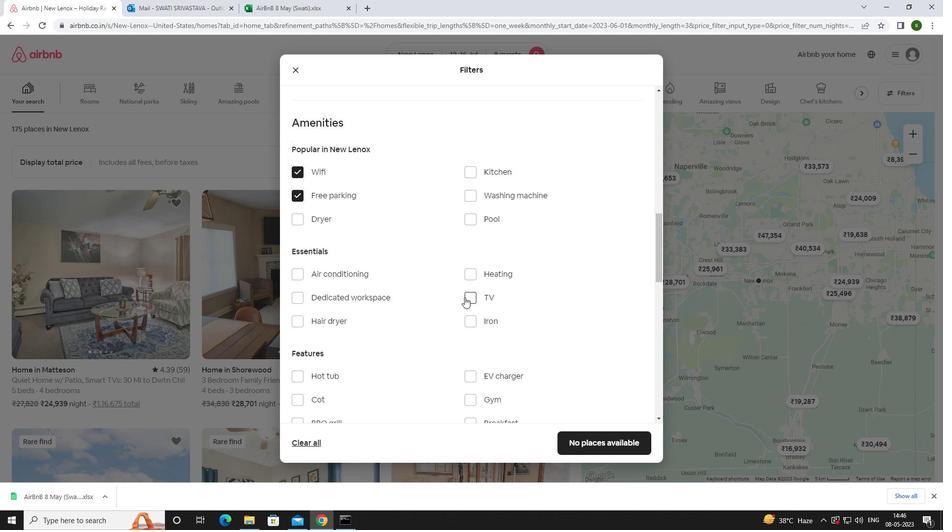 
Action: Mouse moved to (439, 296)
Screenshot: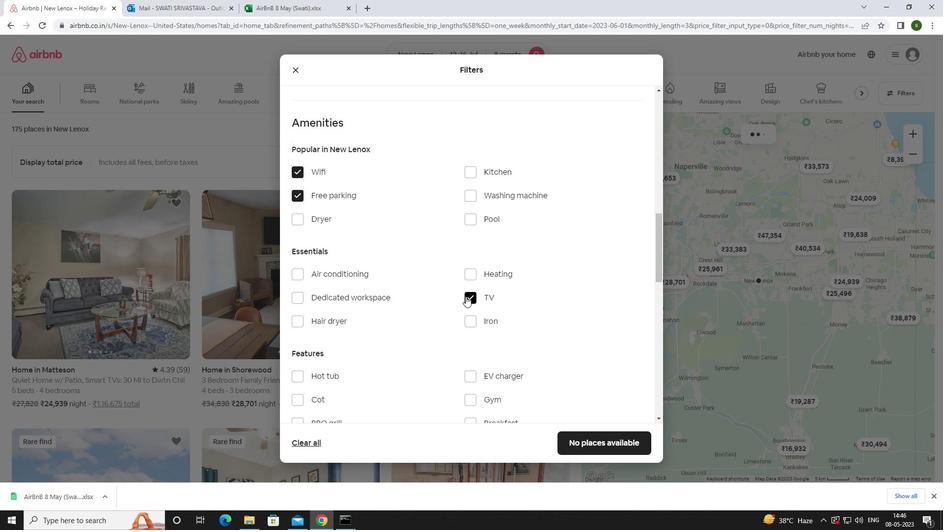 
Action: Mouse scrolled (439, 295) with delta (0, 0)
Screenshot: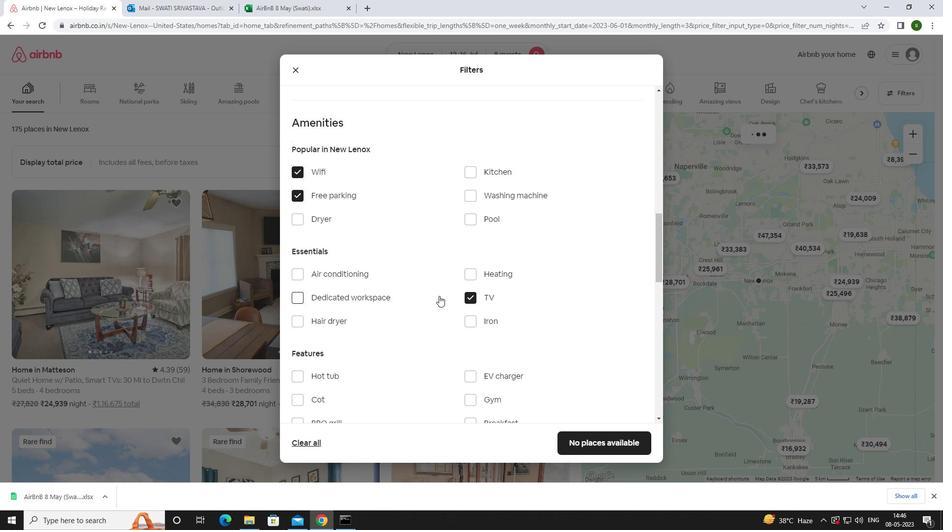 
Action: Mouse scrolled (439, 295) with delta (0, 0)
Screenshot: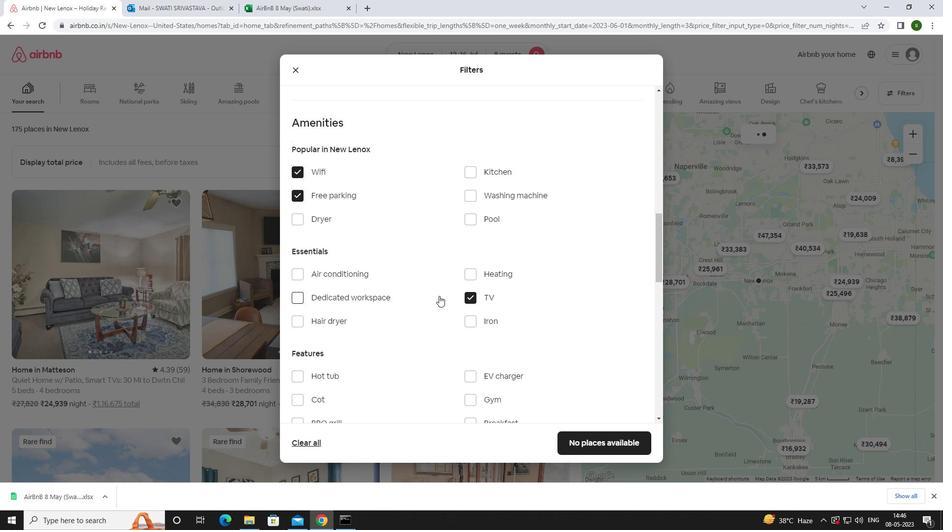 
Action: Mouse moved to (466, 298)
Screenshot: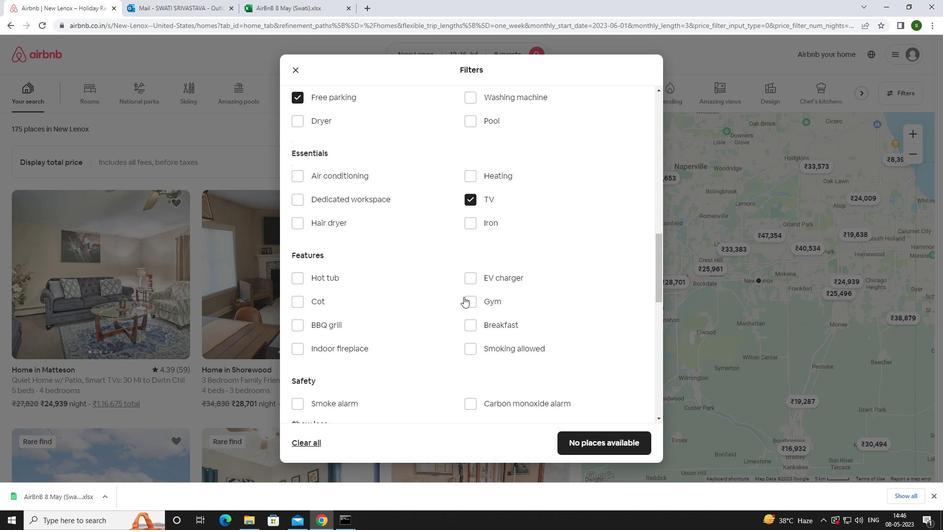 
Action: Mouse pressed left at (466, 298)
Screenshot: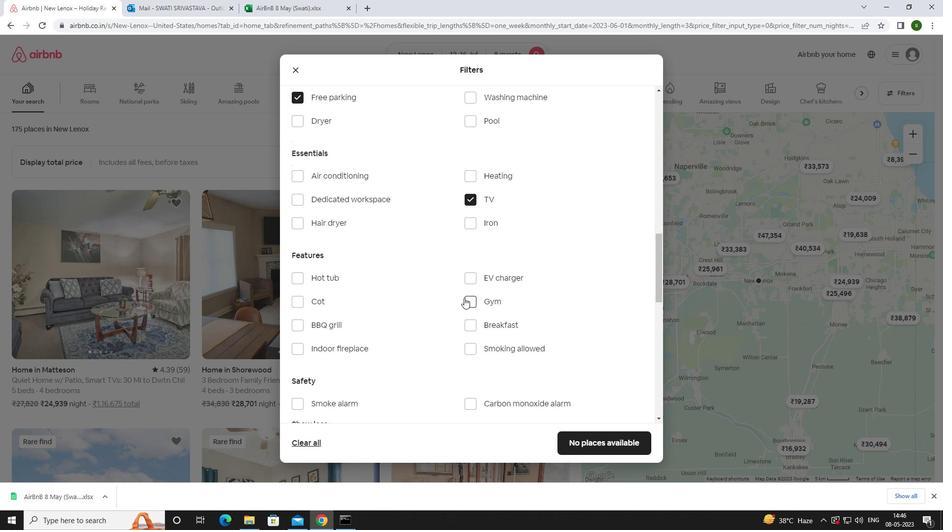 
Action: Mouse moved to (469, 329)
Screenshot: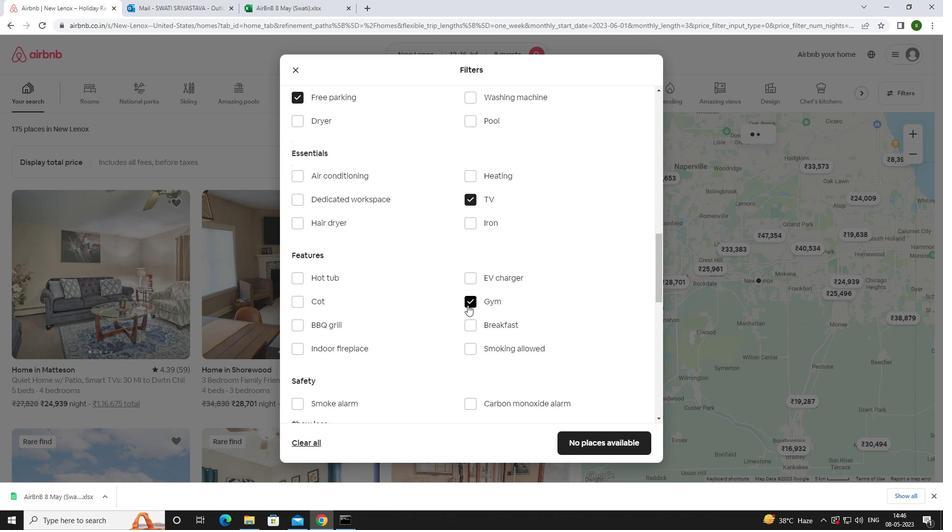 
Action: Mouse pressed left at (469, 329)
Screenshot: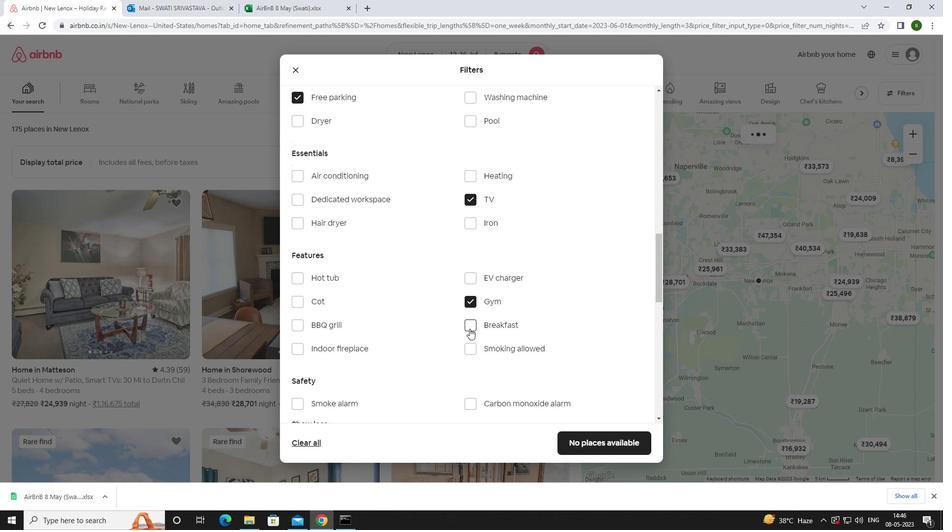 
Action: Mouse moved to (444, 308)
Screenshot: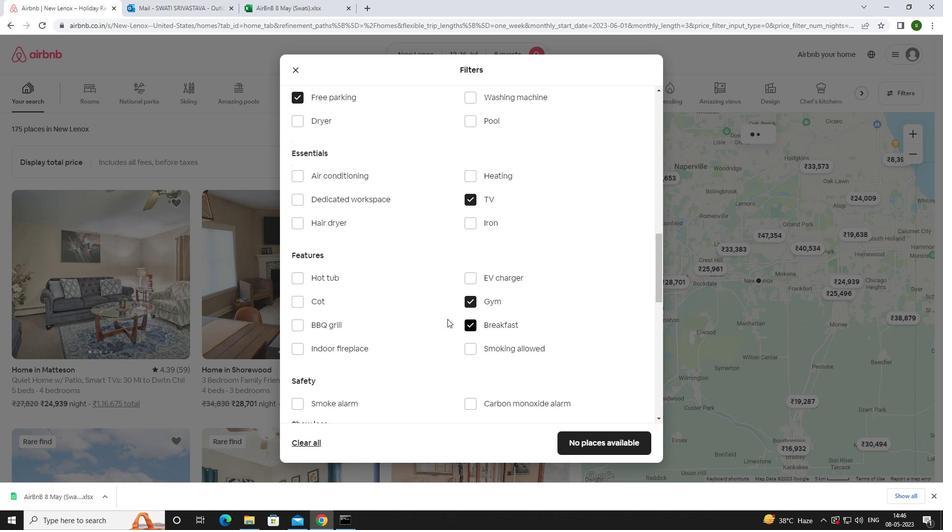 
Action: Mouse scrolled (444, 307) with delta (0, 0)
Screenshot: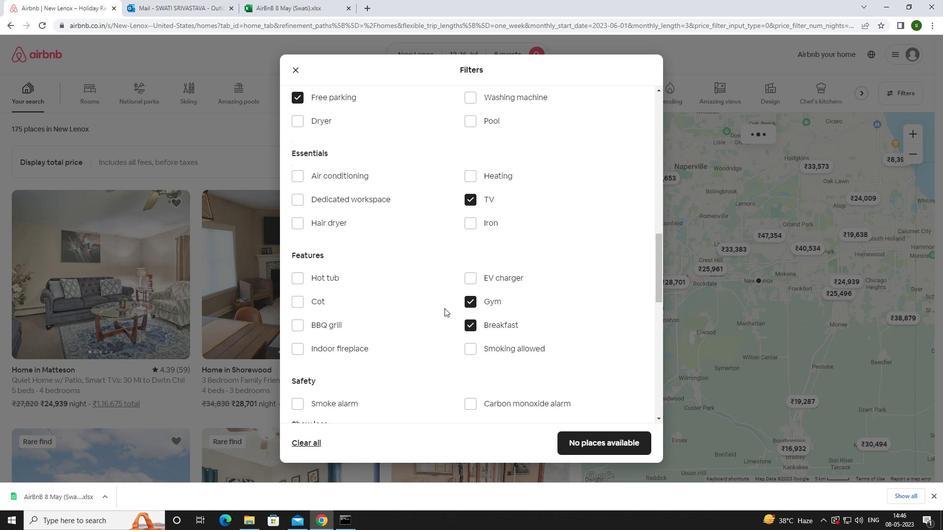 
Action: Mouse scrolled (444, 307) with delta (0, 0)
Screenshot: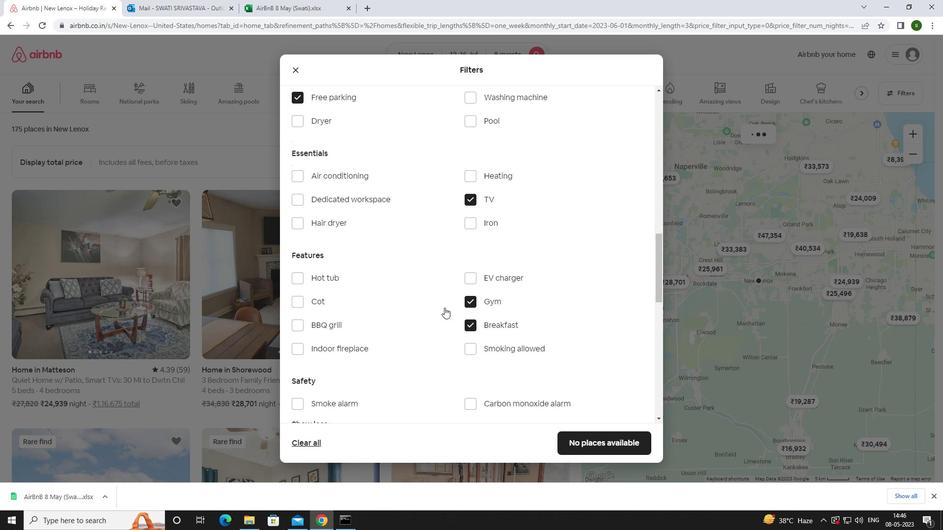 
Action: Mouse scrolled (444, 307) with delta (0, 0)
Screenshot: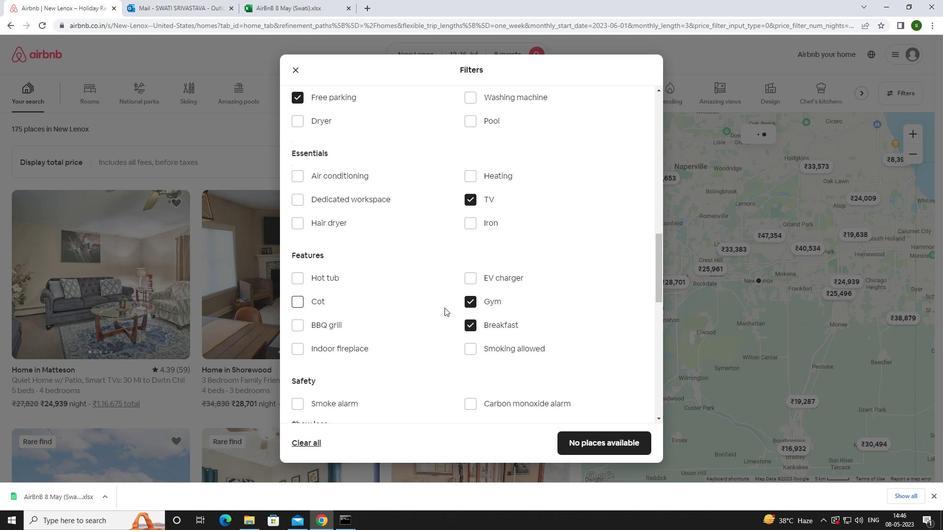 
Action: Mouse scrolled (444, 307) with delta (0, 0)
Screenshot: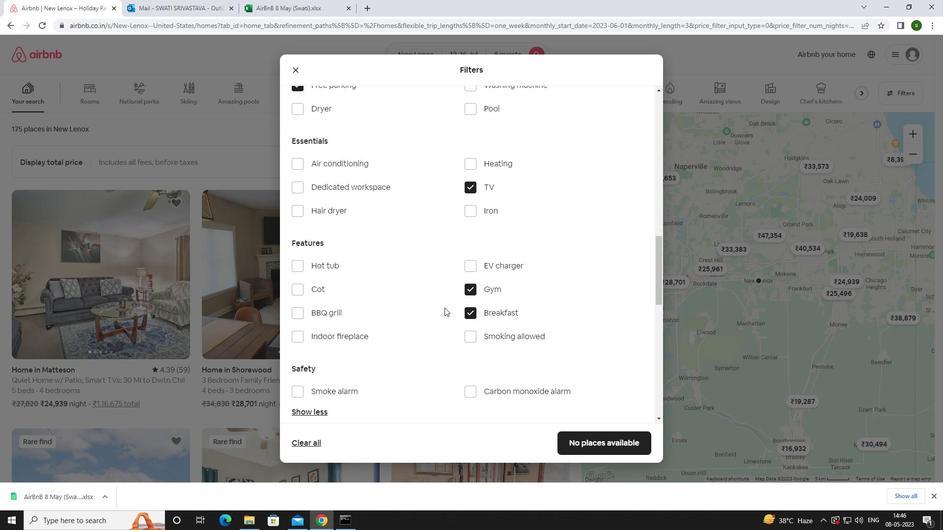 
Action: Mouse scrolled (444, 307) with delta (0, 0)
Screenshot: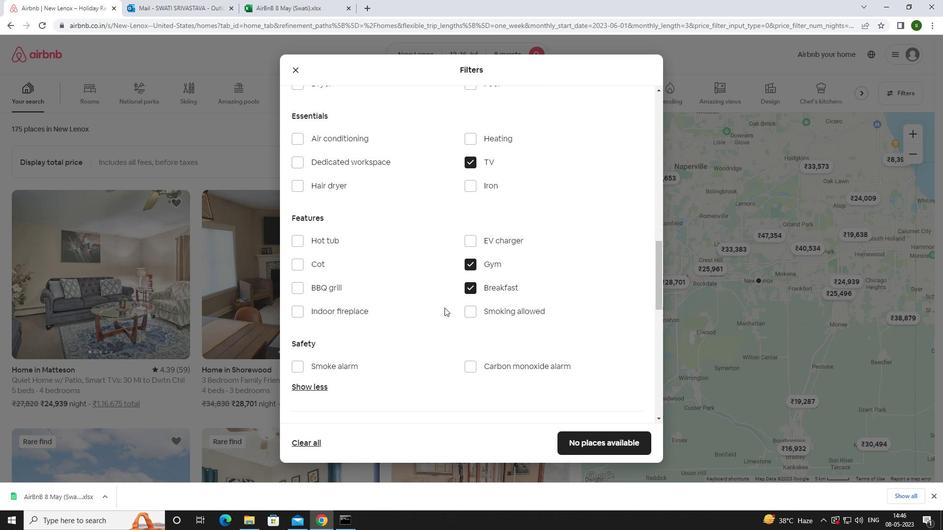 
Action: Mouse moved to (625, 289)
Screenshot: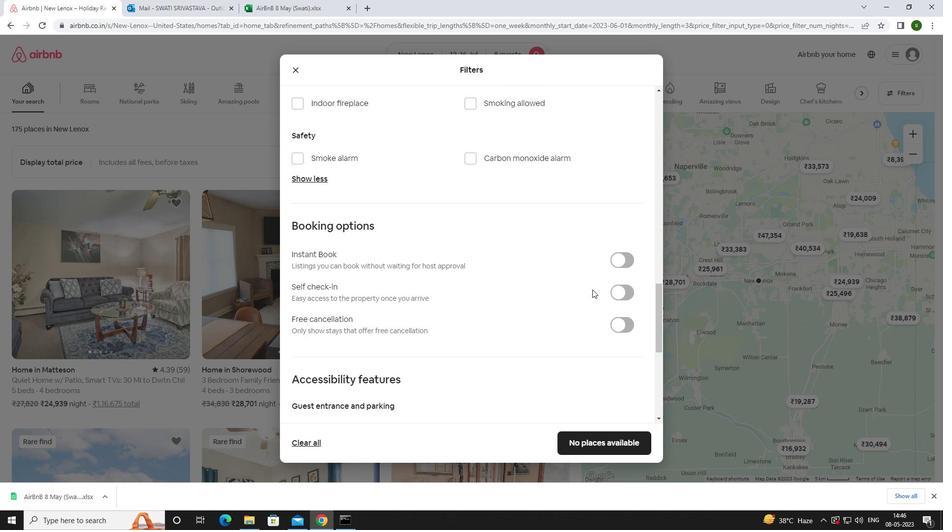 
Action: Mouse pressed left at (625, 289)
Screenshot: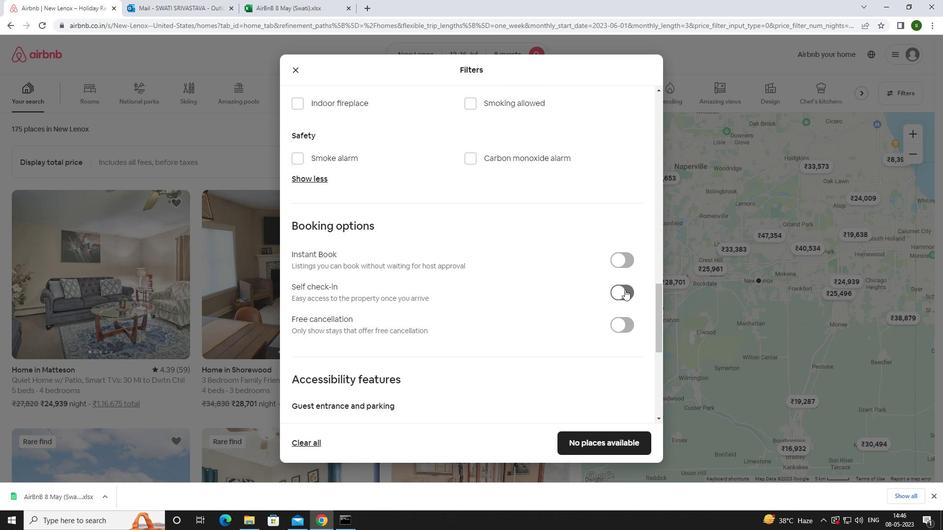 
Action: Mouse moved to (533, 285)
Screenshot: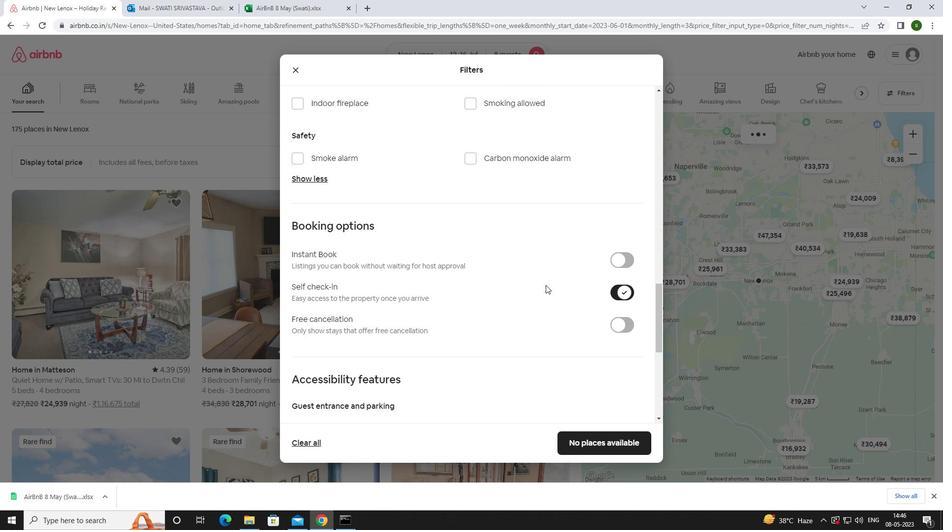 
Action: Mouse scrolled (533, 285) with delta (0, 0)
Screenshot: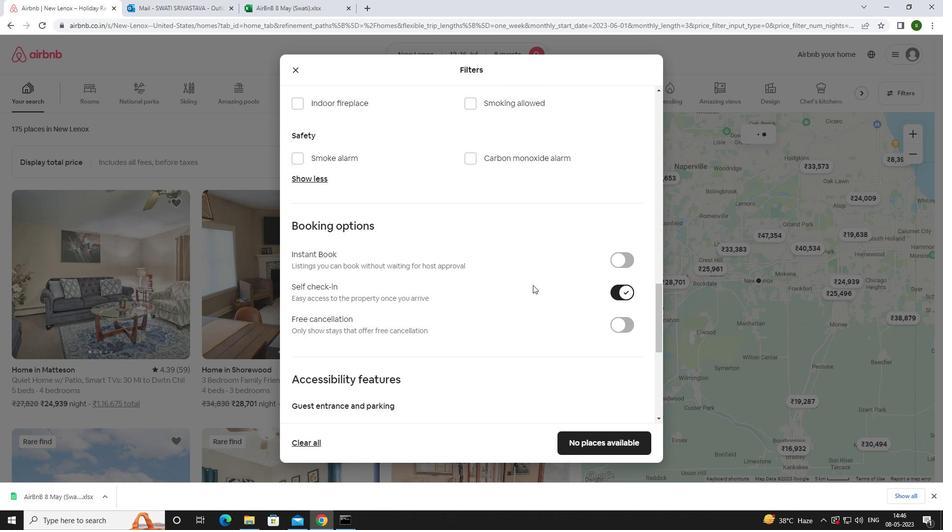 
Action: Mouse moved to (533, 285)
Screenshot: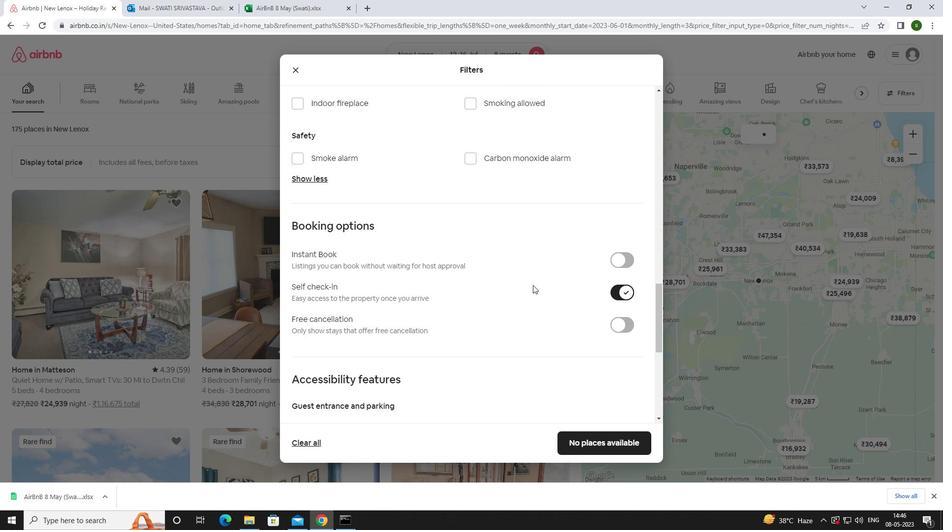 
Action: Mouse scrolled (533, 285) with delta (0, 0)
Screenshot: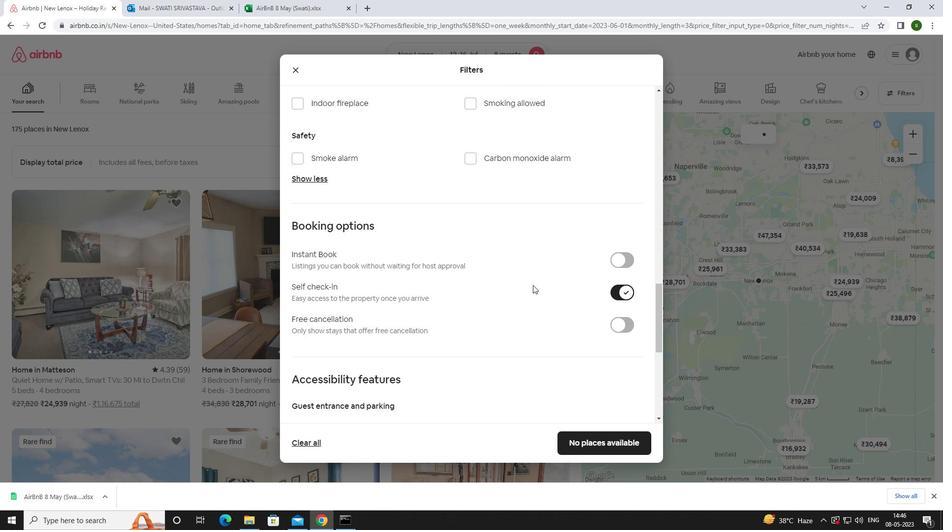 
Action: Mouse moved to (532, 286)
Screenshot: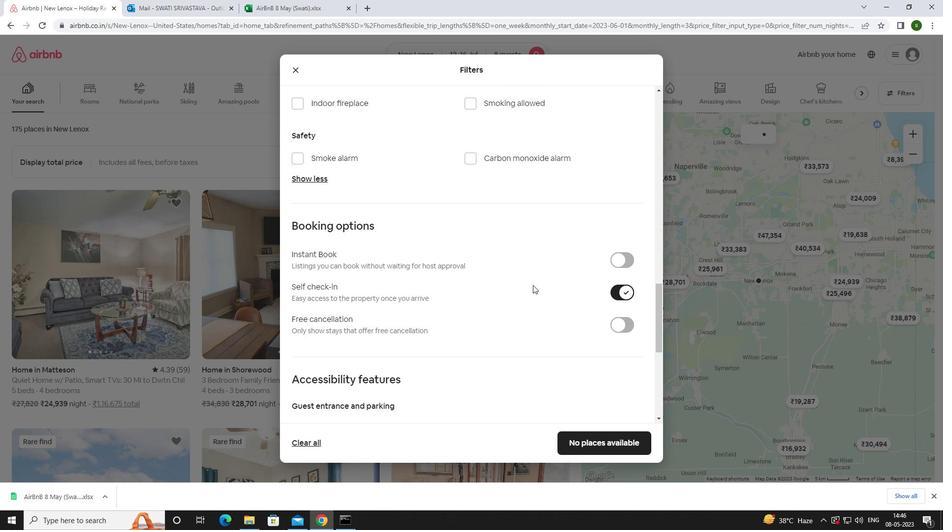 
Action: Mouse scrolled (532, 285) with delta (0, 0)
Screenshot: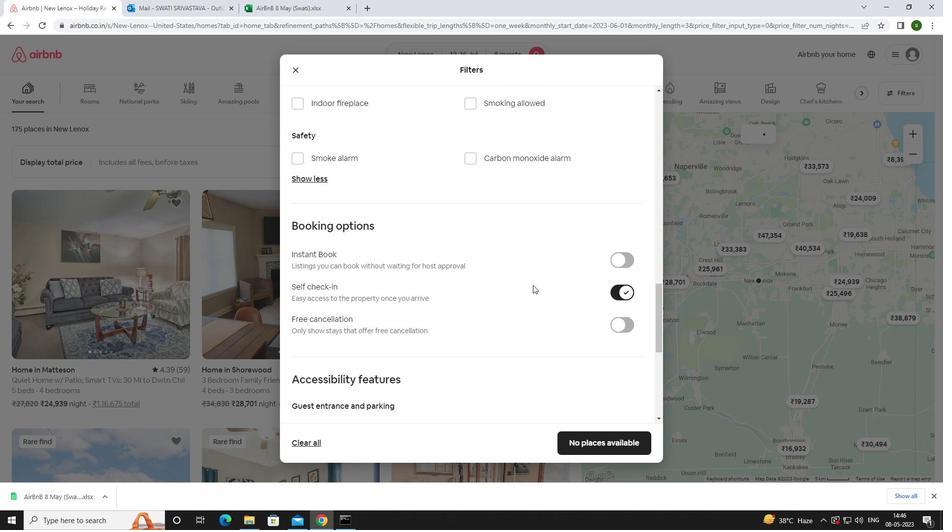 
Action: Mouse scrolled (532, 285) with delta (0, 0)
Screenshot: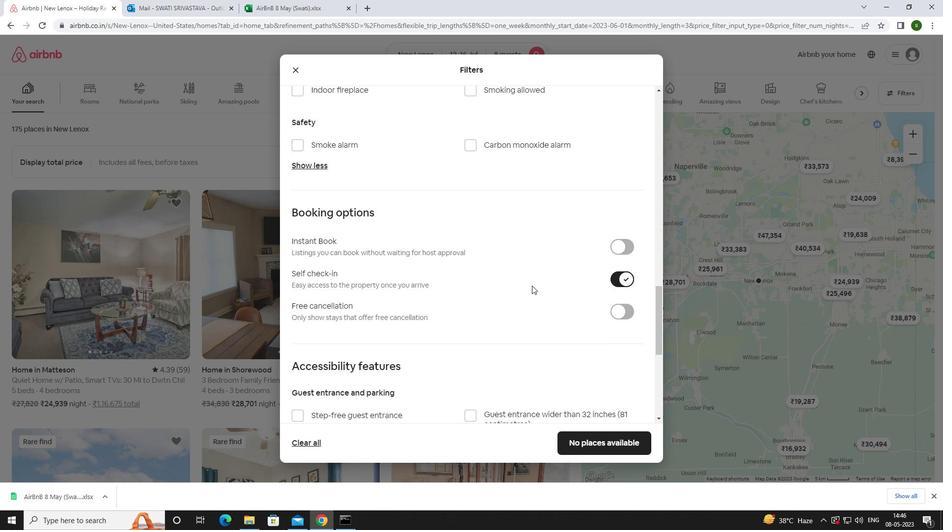 
Action: Mouse scrolled (532, 285) with delta (0, 0)
Screenshot: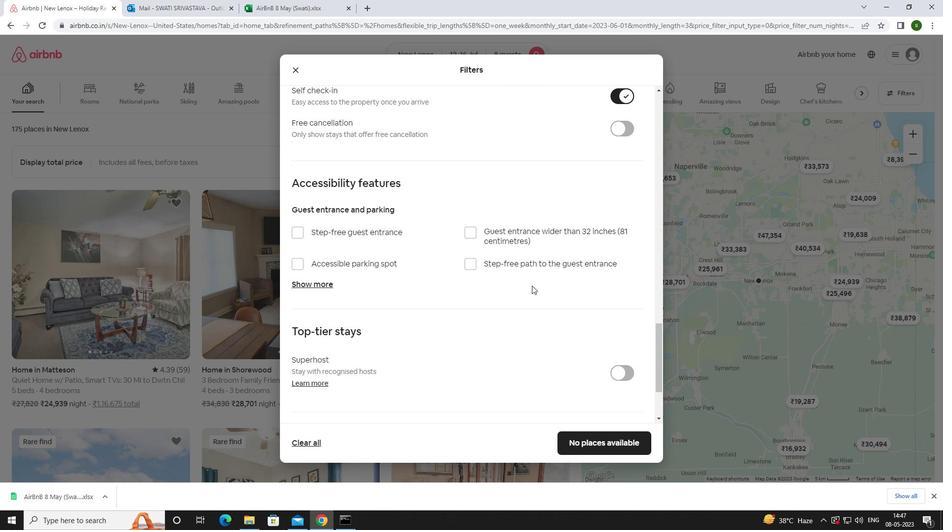 
Action: Mouse scrolled (532, 285) with delta (0, 0)
Screenshot: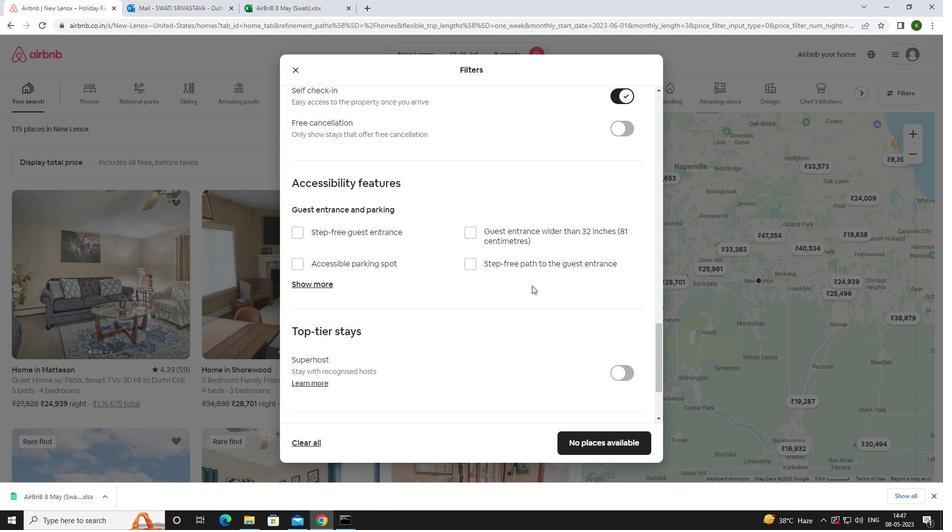 
Action: Mouse scrolled (532, 285) with delta (0, 0)
Screenshot: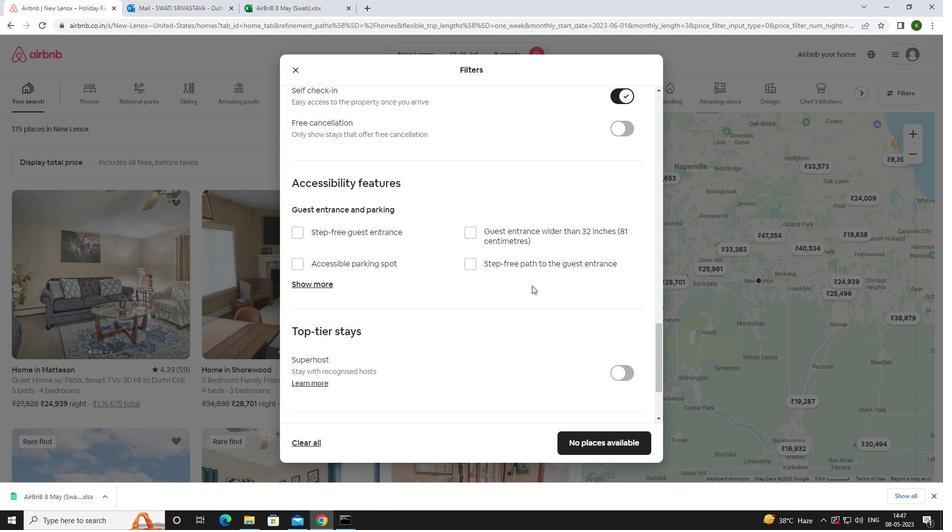 
Action: Mouse scrolled (532, 285) with delta (0, 0)
Screenshot: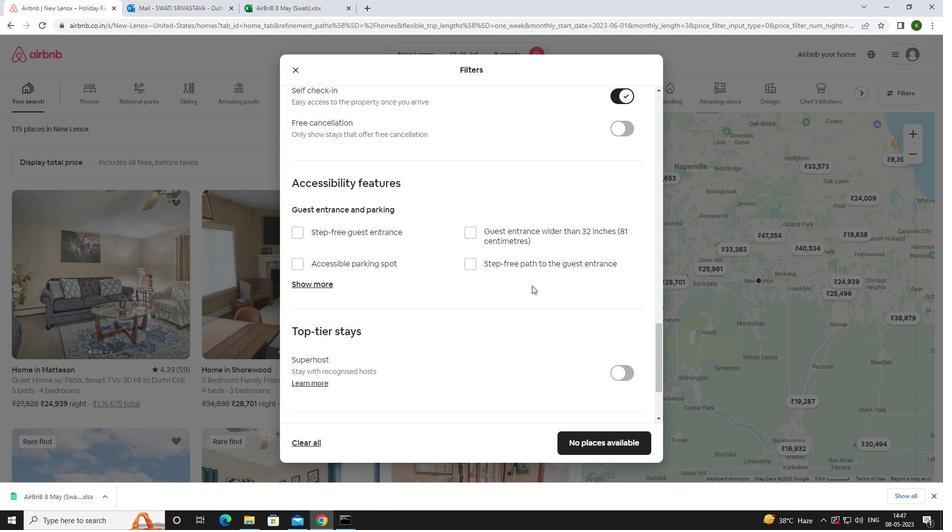 
Action: Mouse scrolled (532, 285) with delta (0, 0)
Screenshot: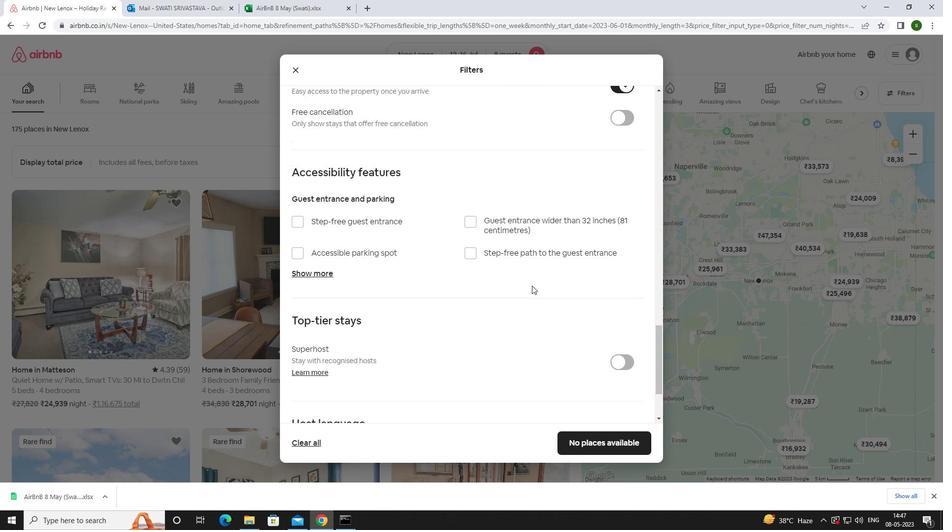 
Action: Mouse moved to (326, 353)
Screenshot: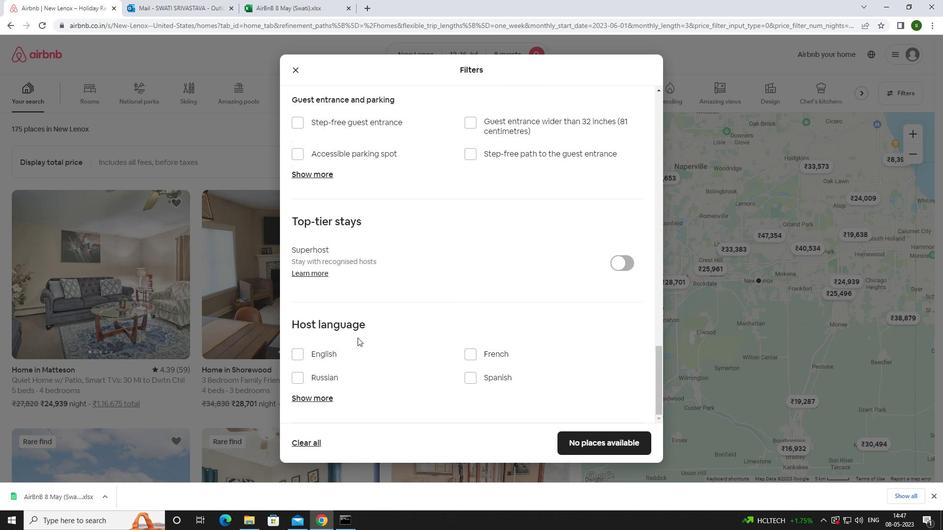 
Action: Mouse pressed left at (326, 353)
Screenshot: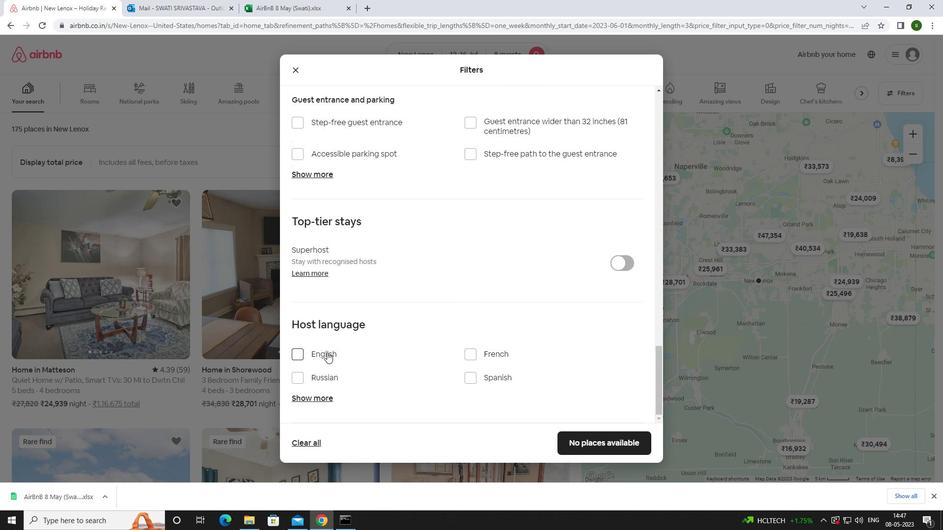 
Action: Mouse moved to (583, 444)
Screenshot: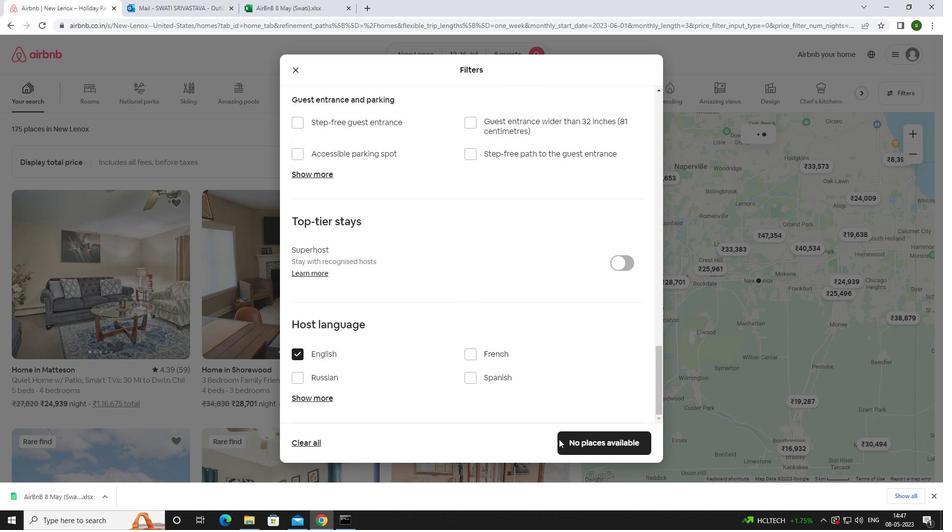
Action: Mouse pressed left at (583, 444)
Screenshot: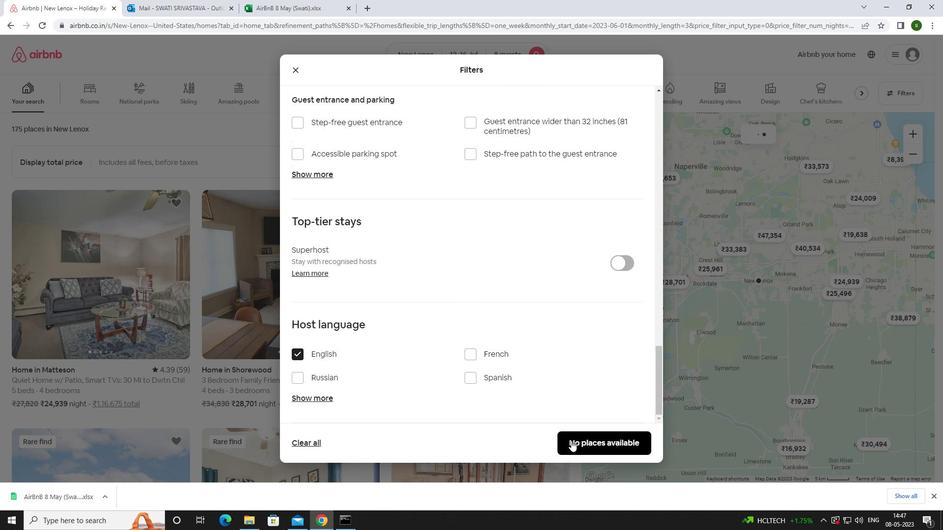 
Action: Mouse moved to (454, 359)
Screenshot: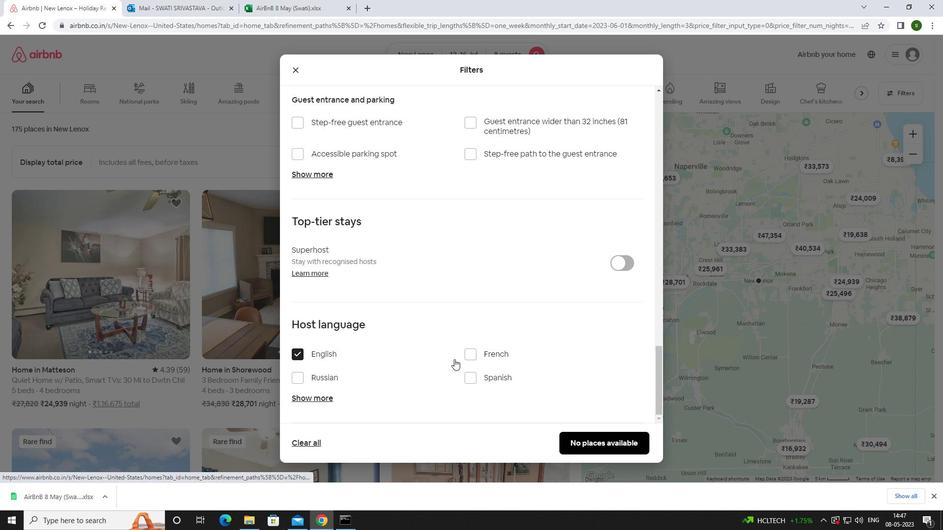 
